 Task: Look for space in Cerro, Cuba from 17th June, 2023 to 21st June, 2023 for 2 adults in price range Rs.7000 to Rs.12000. Place can be private room with 1  bedroom having 2 beds and 1 bathroom. Property type can be house, flat, guest house. Booking option can be shelf check-in. Required host language is .
Action: Mouse moved to (420, 90)
Screenshot: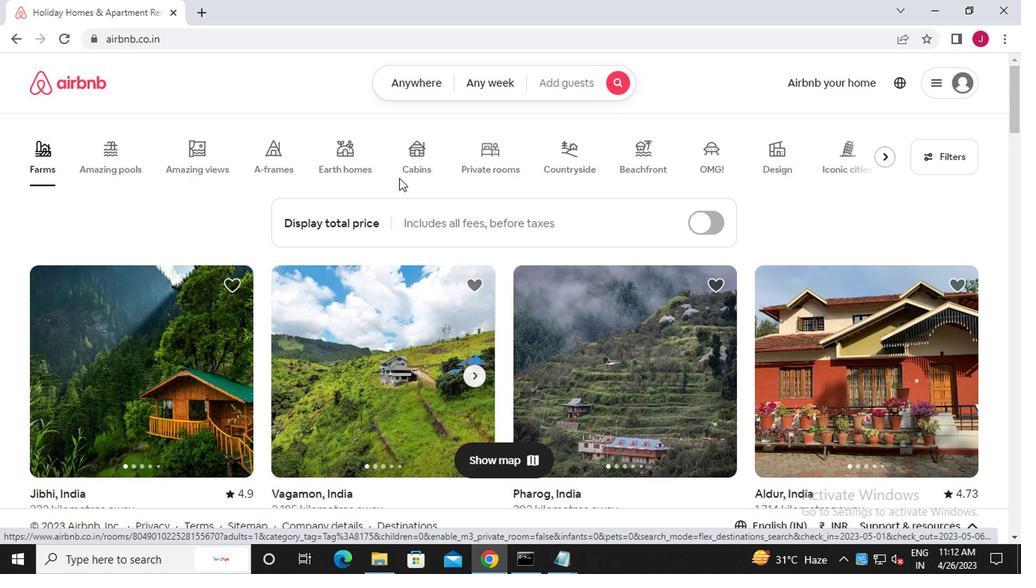 
Action: Mouse pressed left at (420, 90)
Screenshot: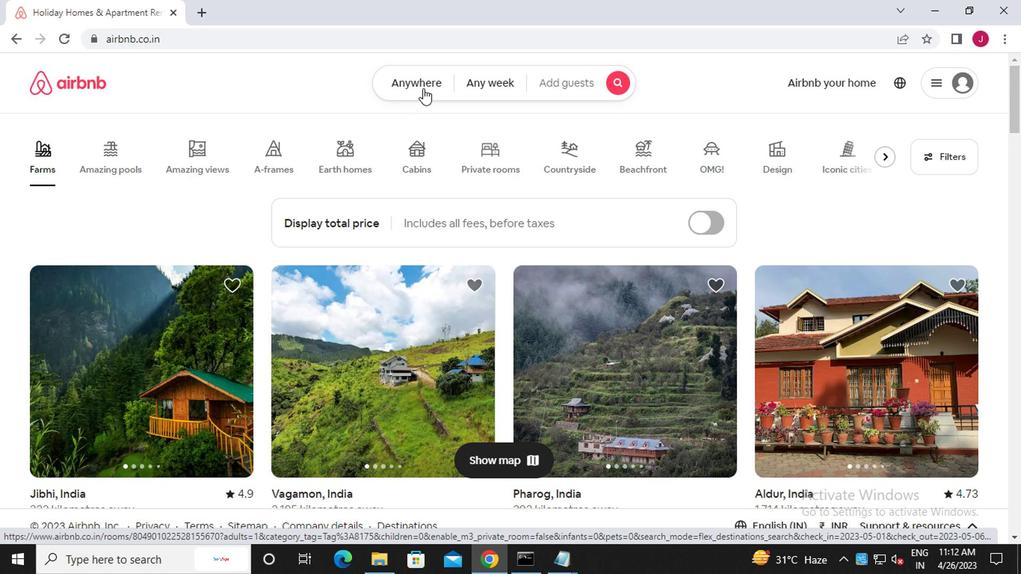 
Action: Mouse moved to (271, 142)
Screenshot: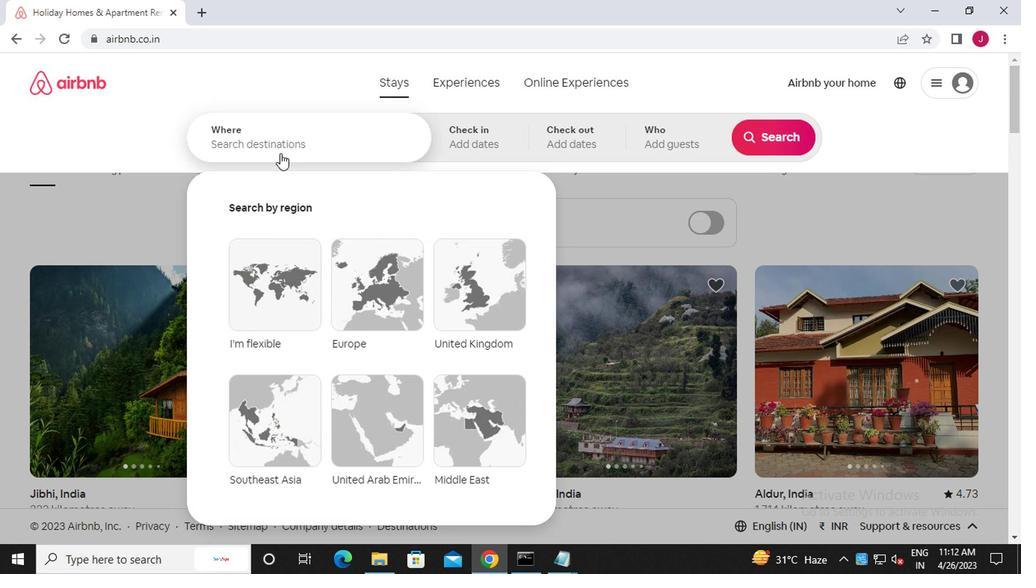 
Action: Mouse pressed left at (271, 142)
Screenshot: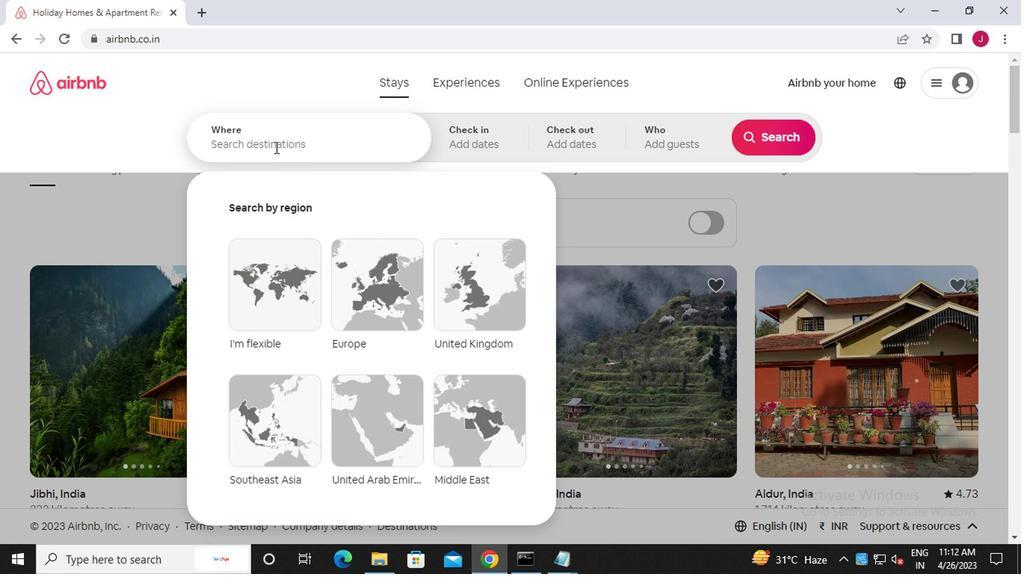 
Action: Key pressed c<Key.caps_lock>erro,<Key.caps_lock>c<Key.caps_lock>uba
Screenshot: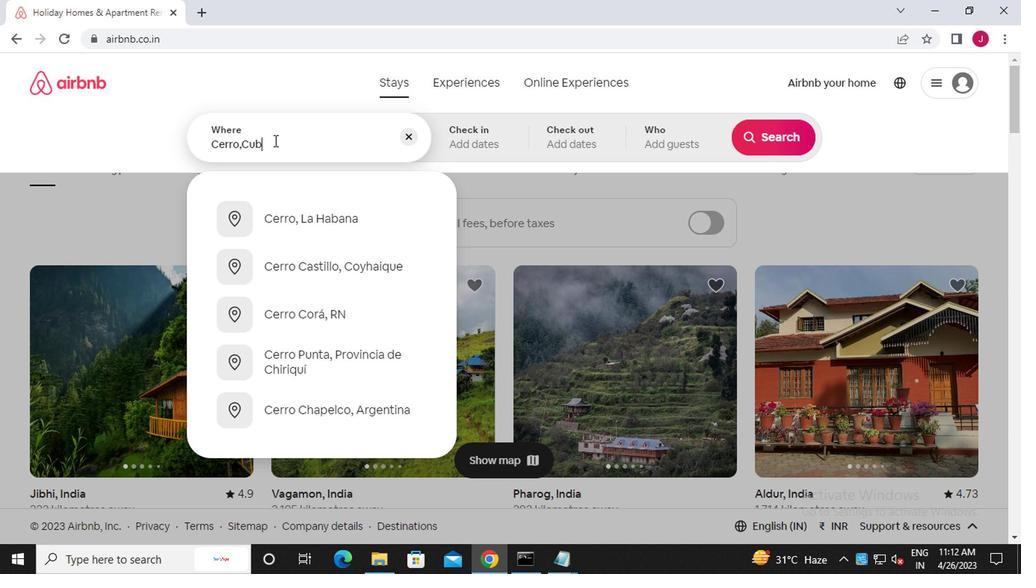 
Action: Mouse moved to (472, 135)
Screenshot: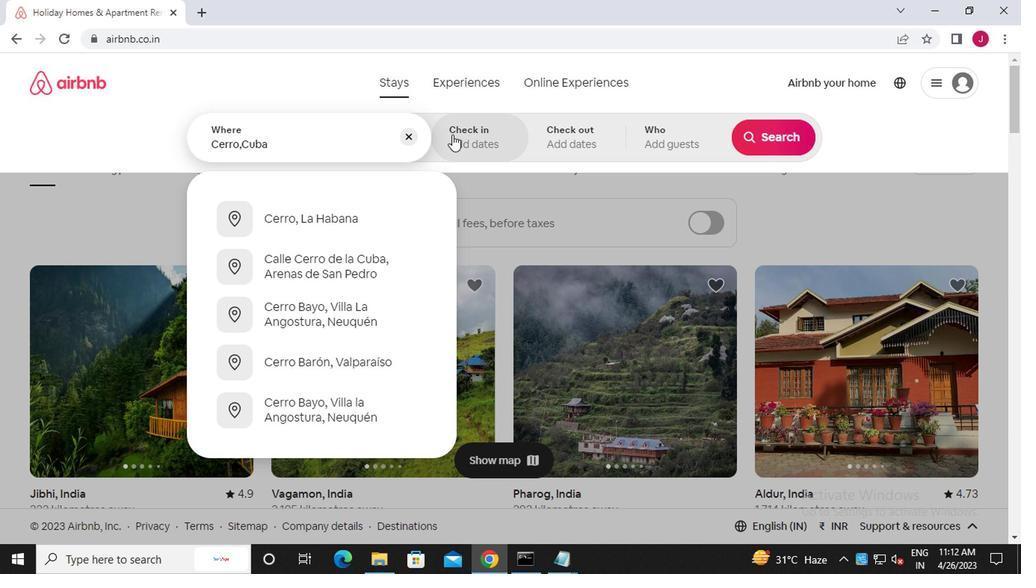 
Action: Mouse pressed left at (472, 135)
Screenshot: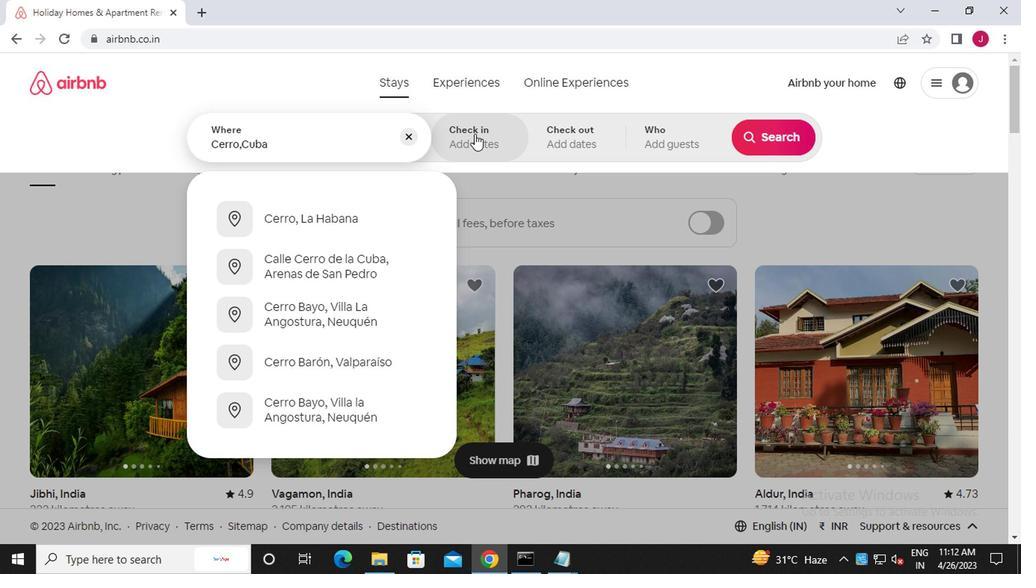 
Action: Mouse moved to (757, 256)
Screenshot: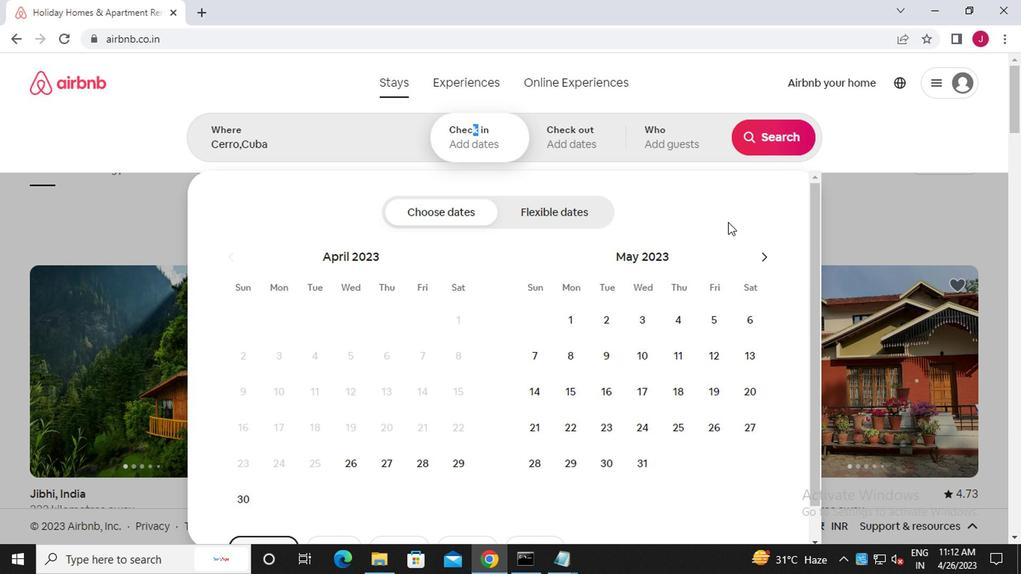 
Action: Mouse pressed left at (757, 256)
Screenshot: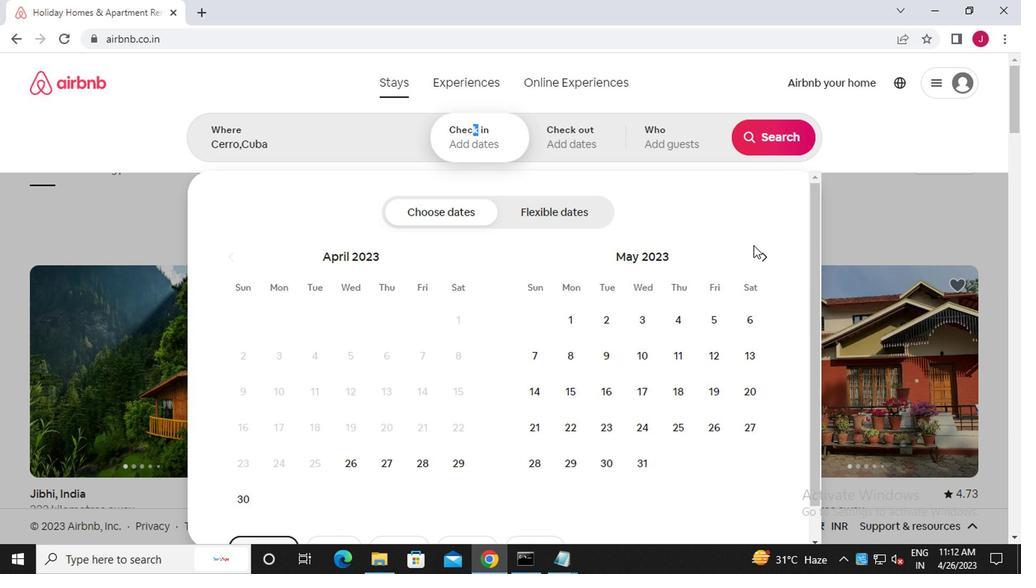
Action: Mouse moved to (736, 393)
Screenshot: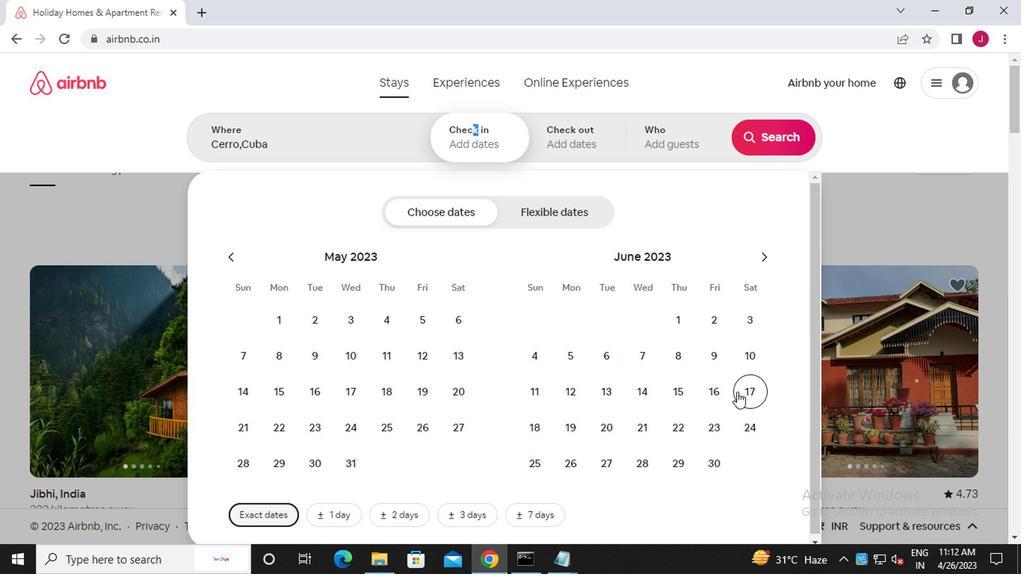
Action: Mouse pressed left at (736, 393)
Screenshot: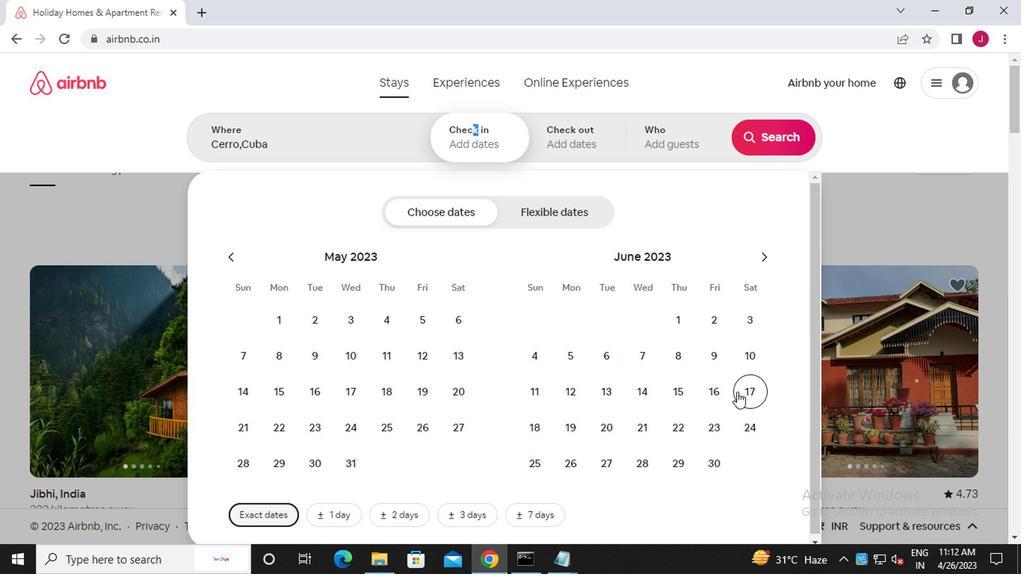 
Action: Mouse moved to (642, 430)
Screenshot: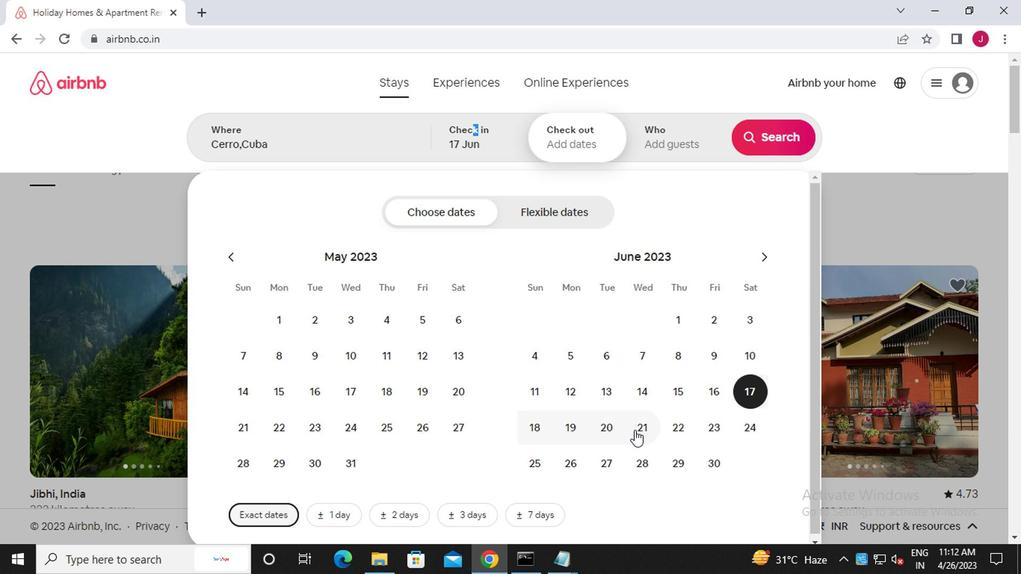 
Action: Mouse pressed left at (642, 430)
Screenshot: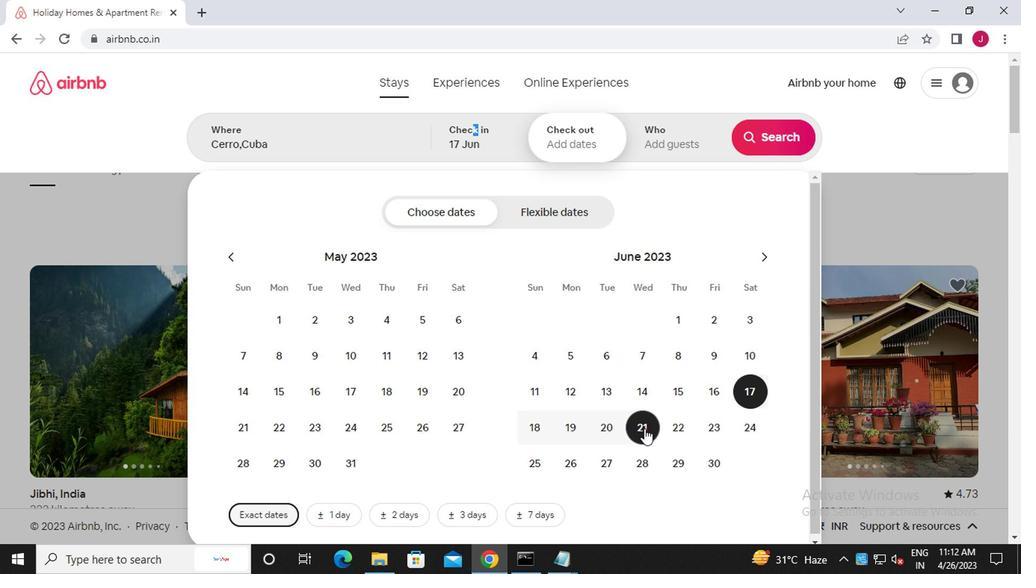
Action: Mouse moved to (675, 138)
Screenshot: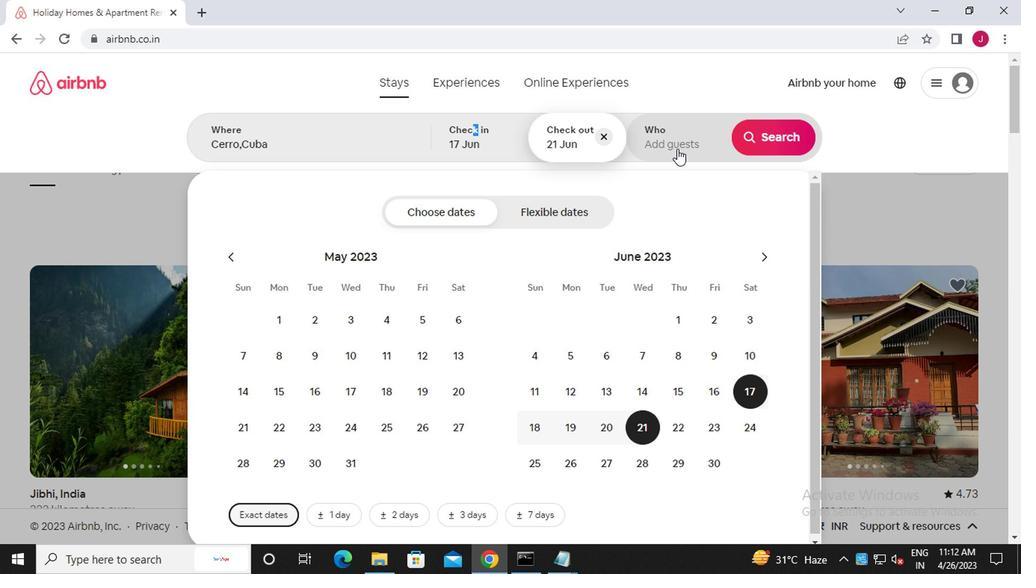 
Action: Mouse pressed left at (675, 138)
Screenshot: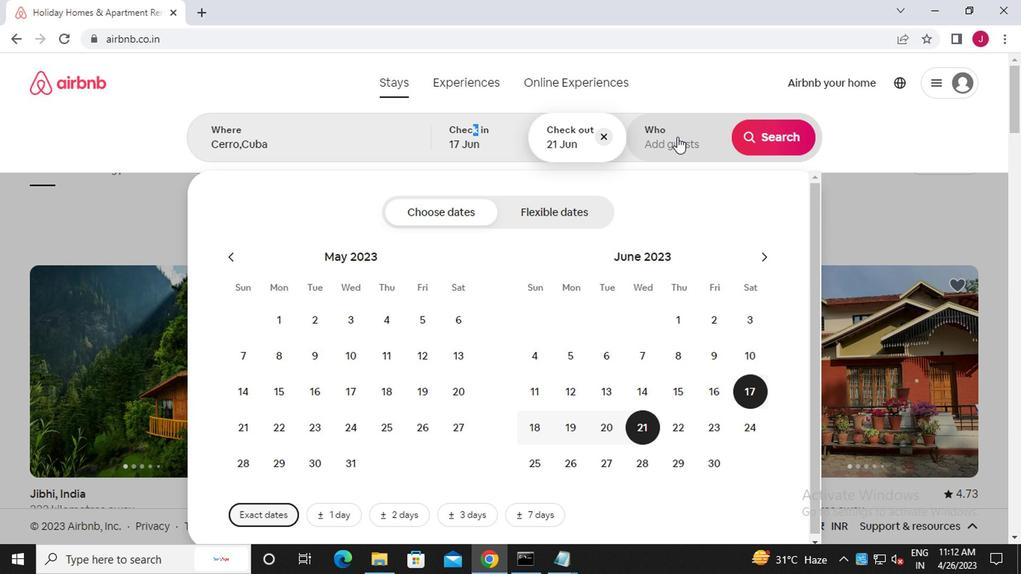 
Action: Mouse moved to (787, 214)
Screenshot: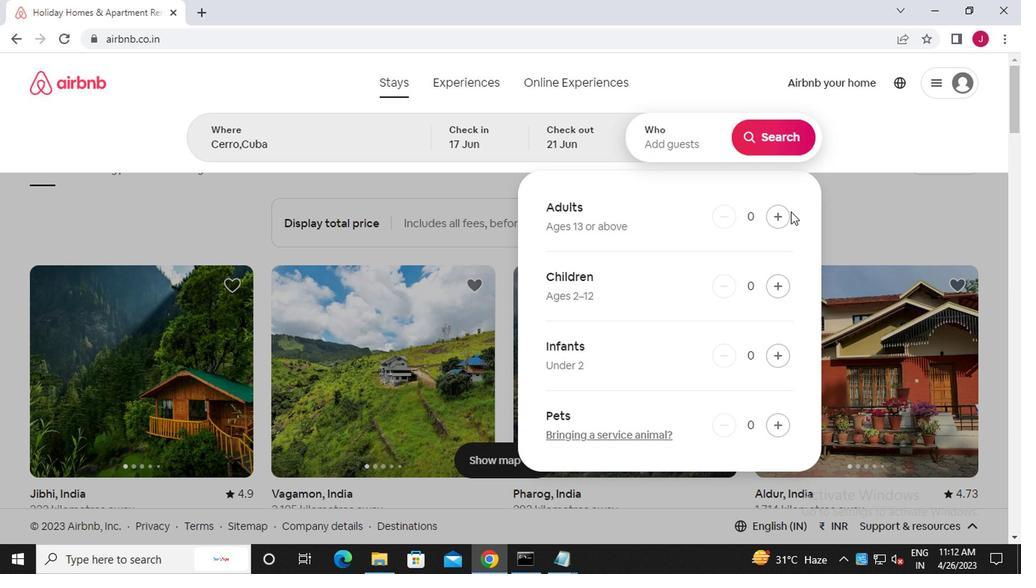 
Action: Mouse pressed left at (787, 214)
Screenshot: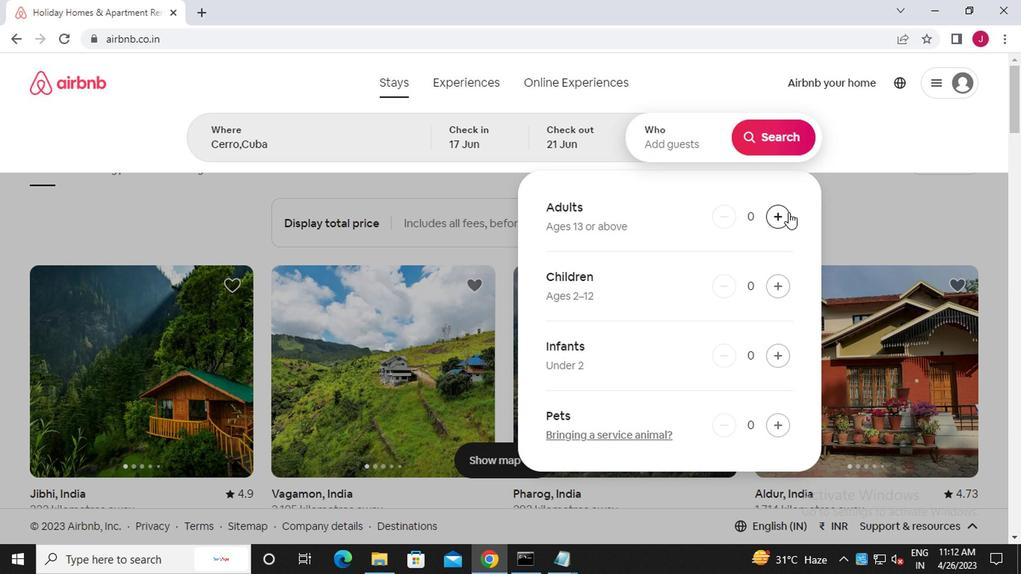 
Action: Mouse pressed left at (787, 214)
Screenshot: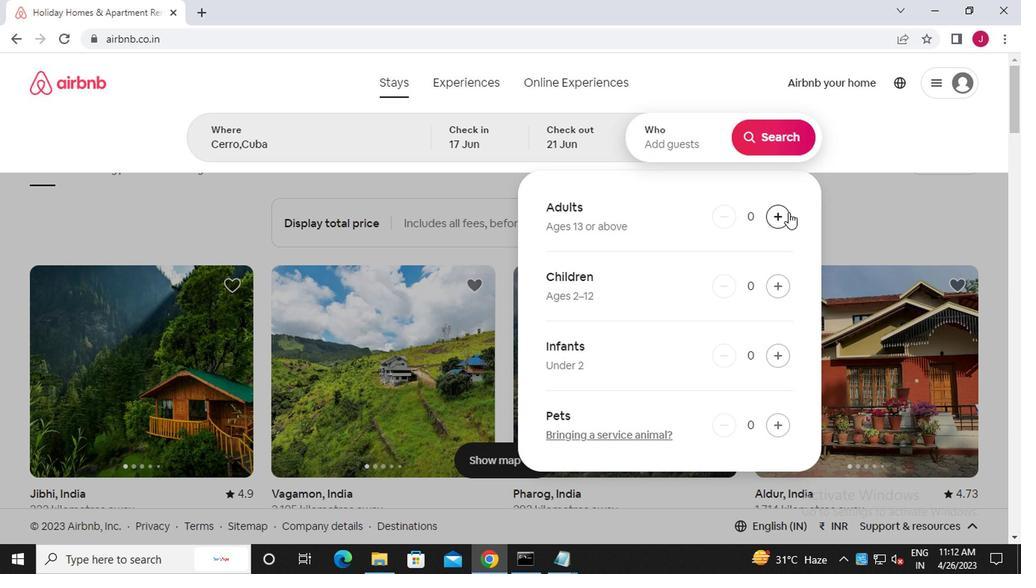 
Action: Mouse moved to (770, 146)
Screenshot: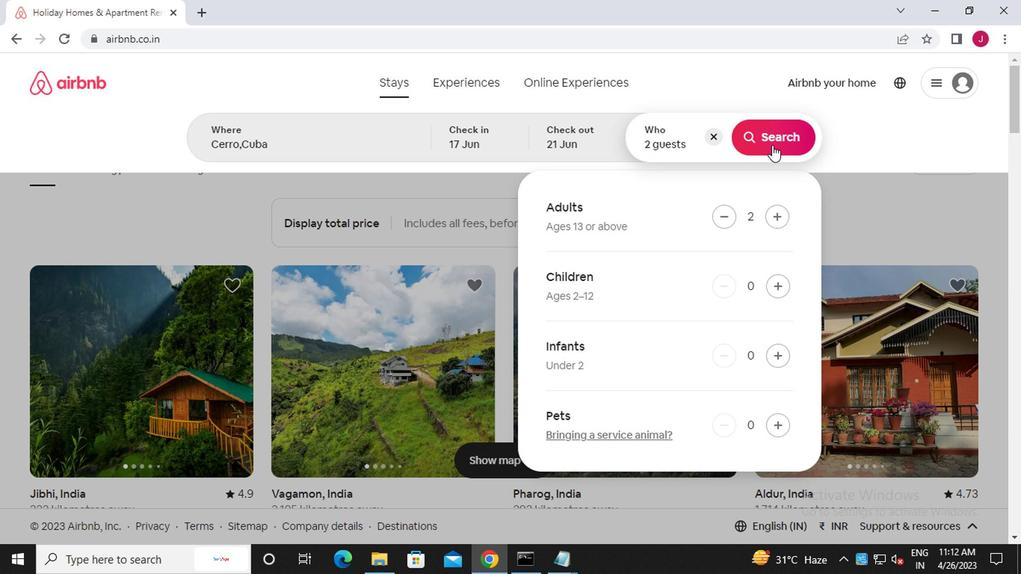 
Action: Mouse pressed left at (770, 146)
Screenshot: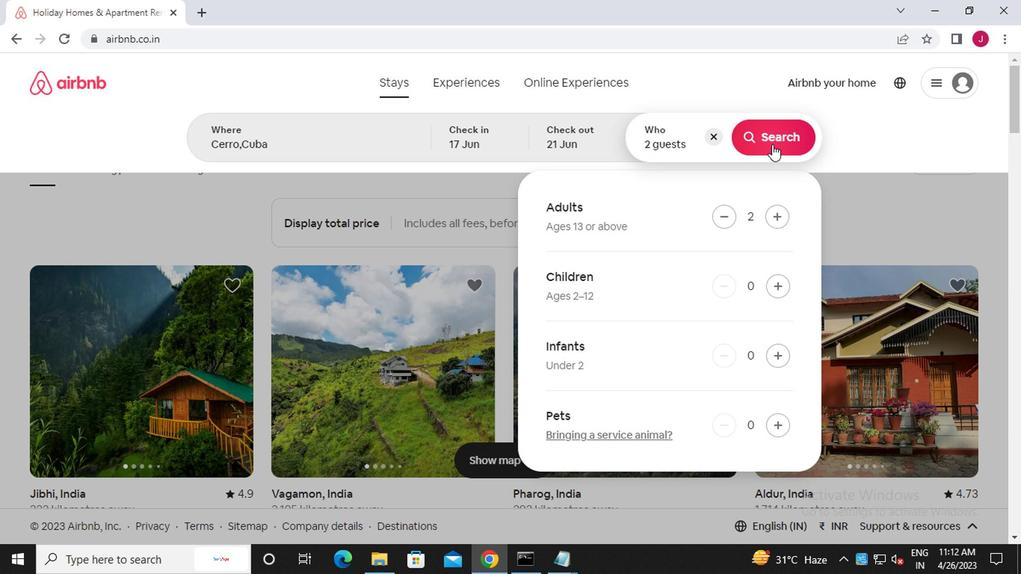 
Action: Mouse moved to (967, 144)
Screenshot: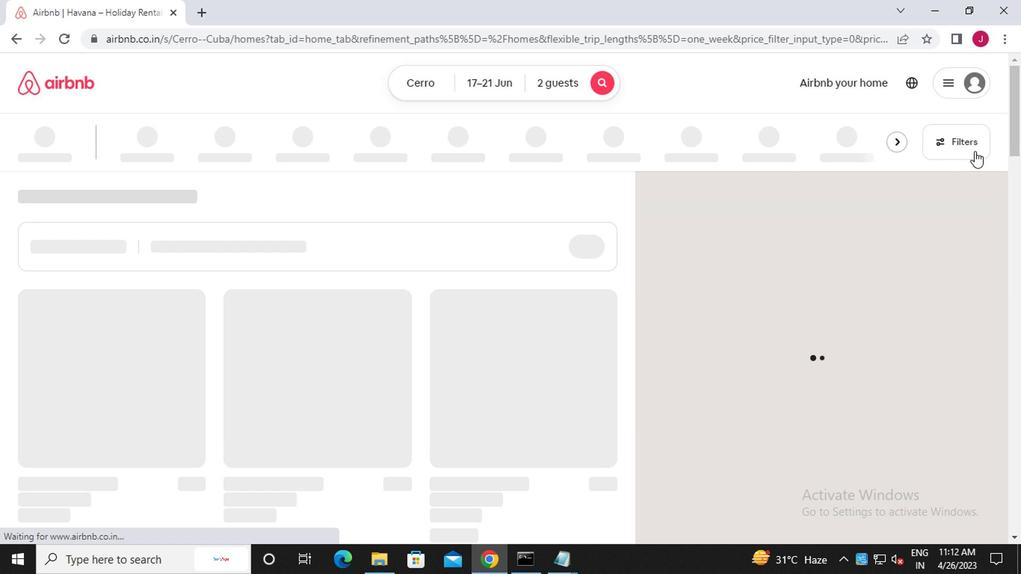 
Action: Mouse pressed left at (967, 144)
Screenshot: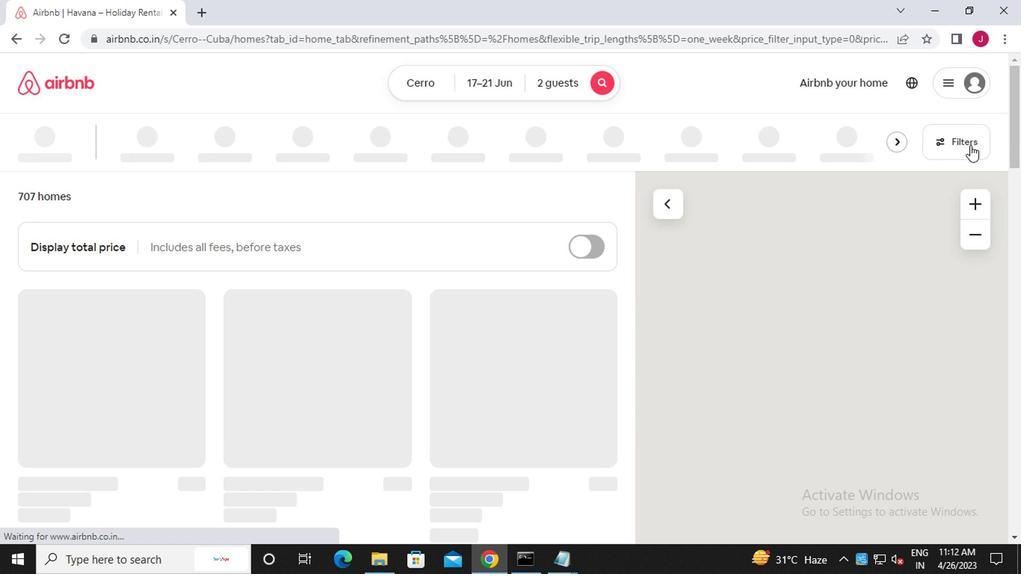 
Action: Mouse moved to (325, 322)
Screenshot: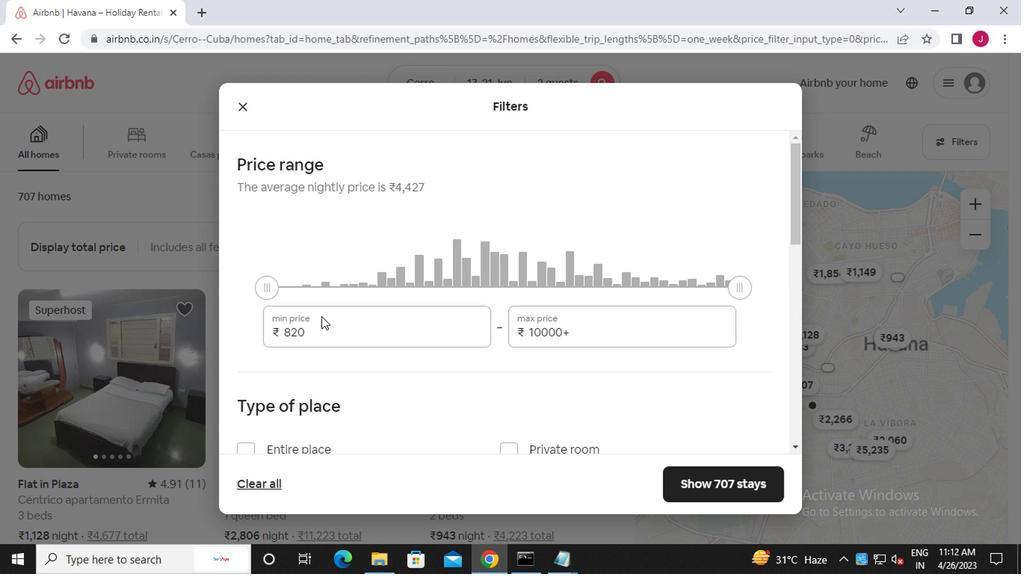 
Action: Mouse pressed left at (325, 322)
Screenshot: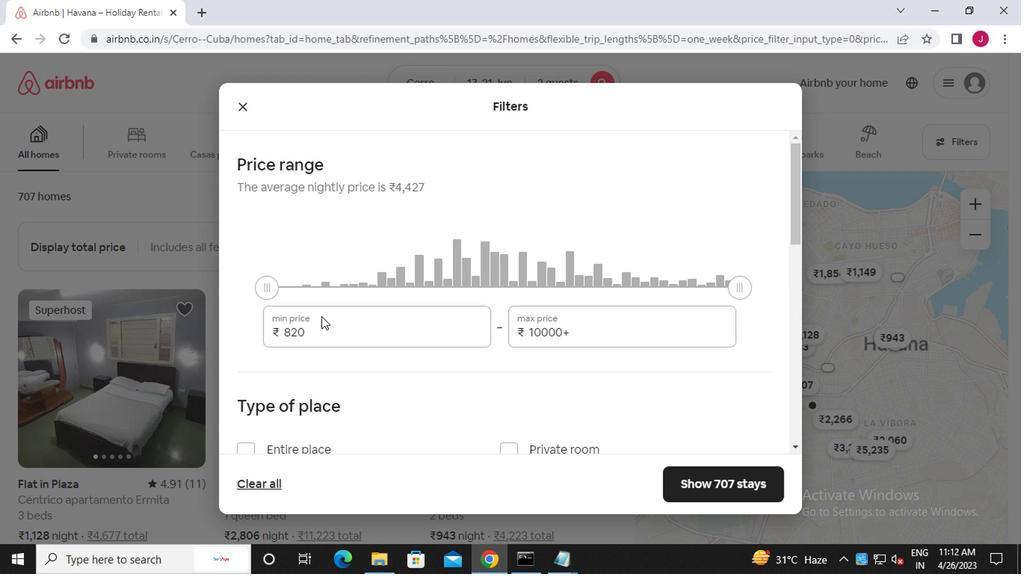 
Action: Mouse moved to (325, 322)
Screenshot: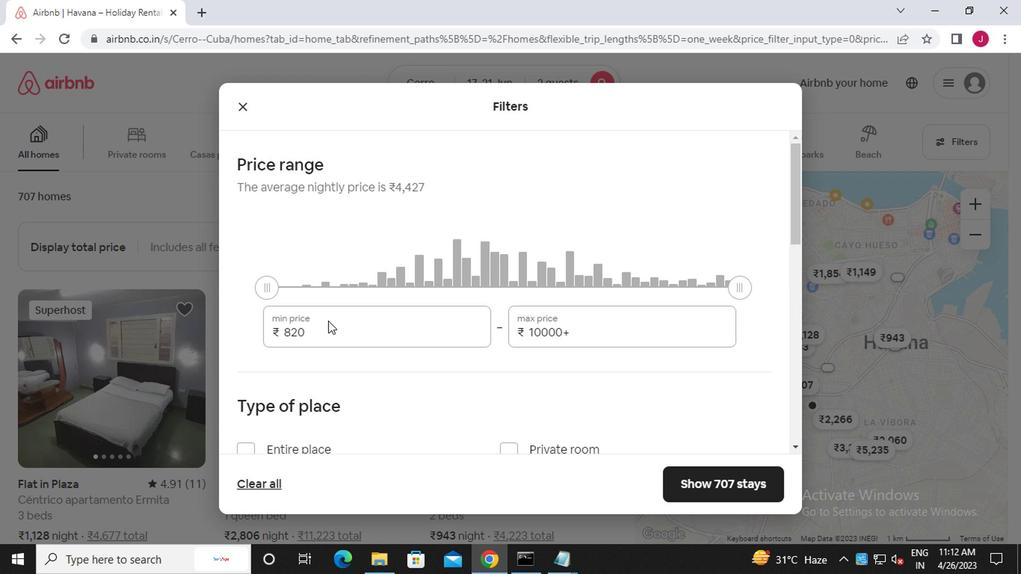 
Action: Key pressed <Key.backspace><Key.backspace><Key.backspace><<103>><<96>><<96>><<96>>
Screenshot: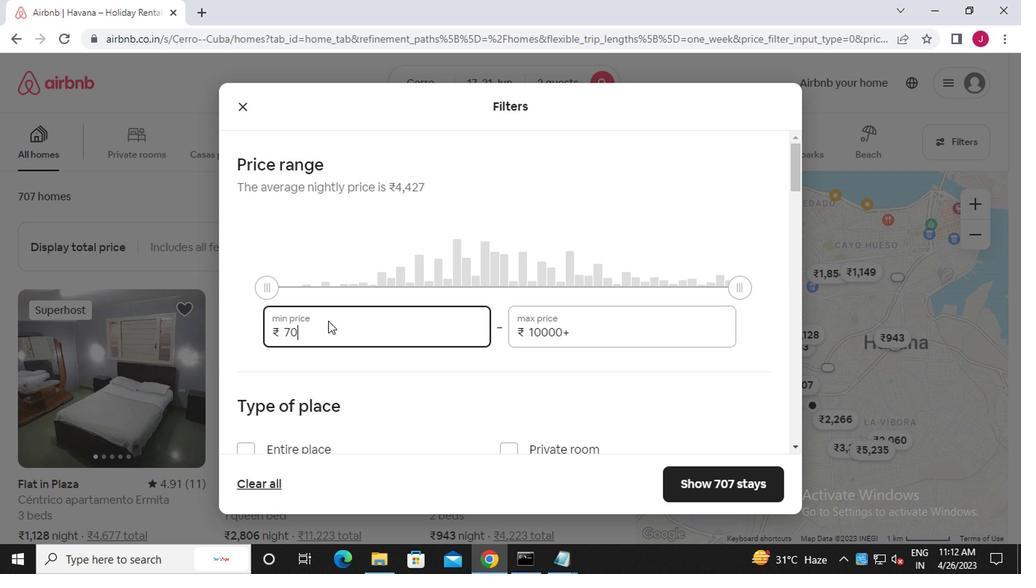 
Action: Mouse moved to (631, 335)
Screenshot: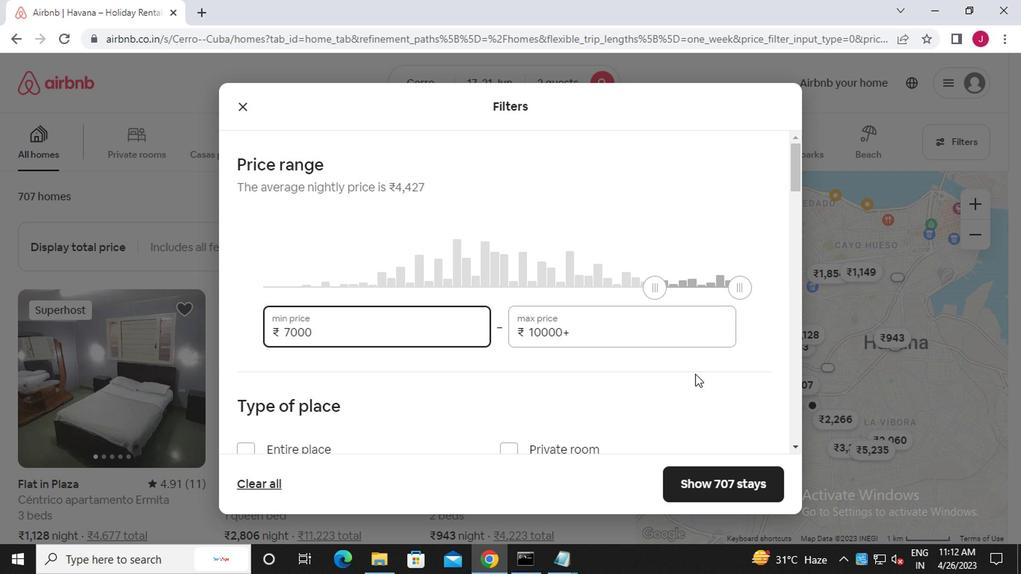 
Action: Mouse pressed left at (631, 335)
Screenshot: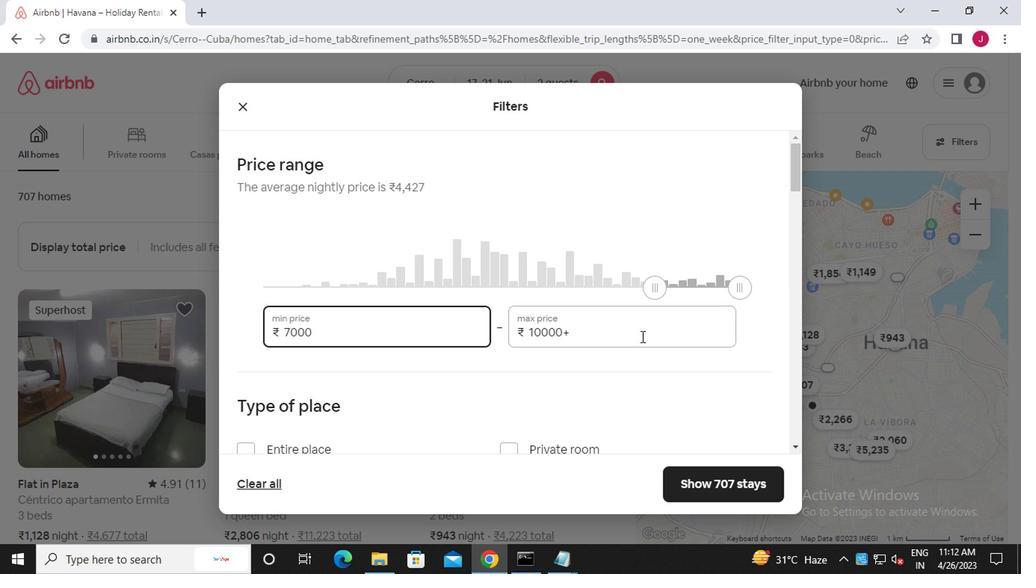 
Action: Mouse moved to (631, 335)
Screenshot: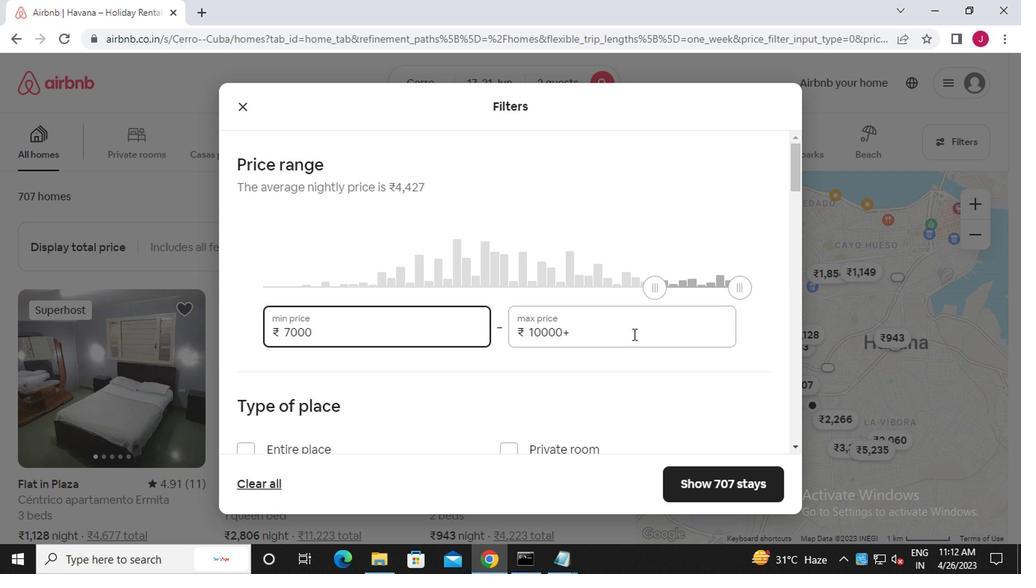 
Action: Key pressed <Key.backspace><Key.backspace><Key.backspace><Key.backspace><Key.backspace><<98>><<96>><<96>><<96>>
Screenshot: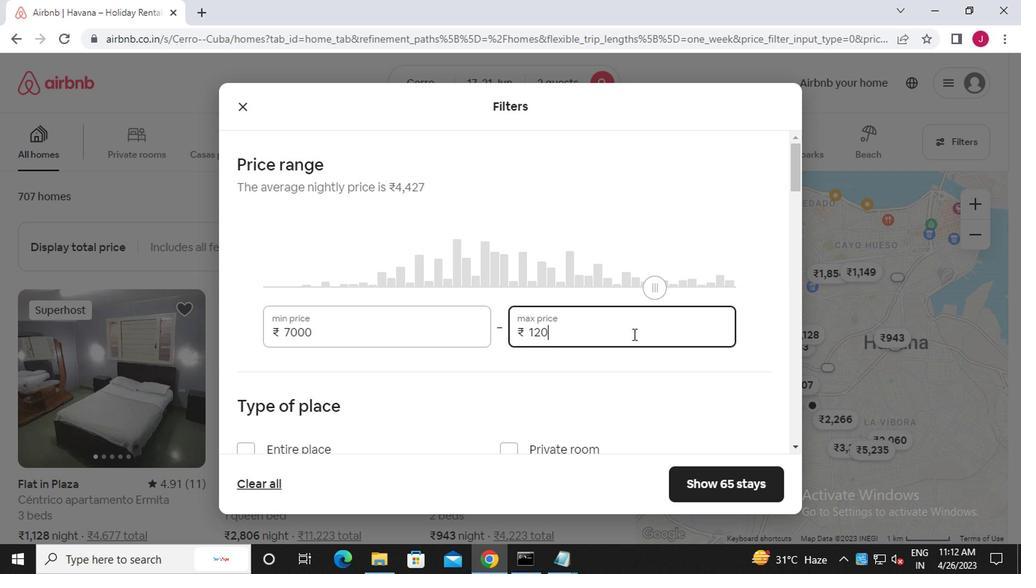 
Action: Mouse moved to (630, 335)
Screenshot: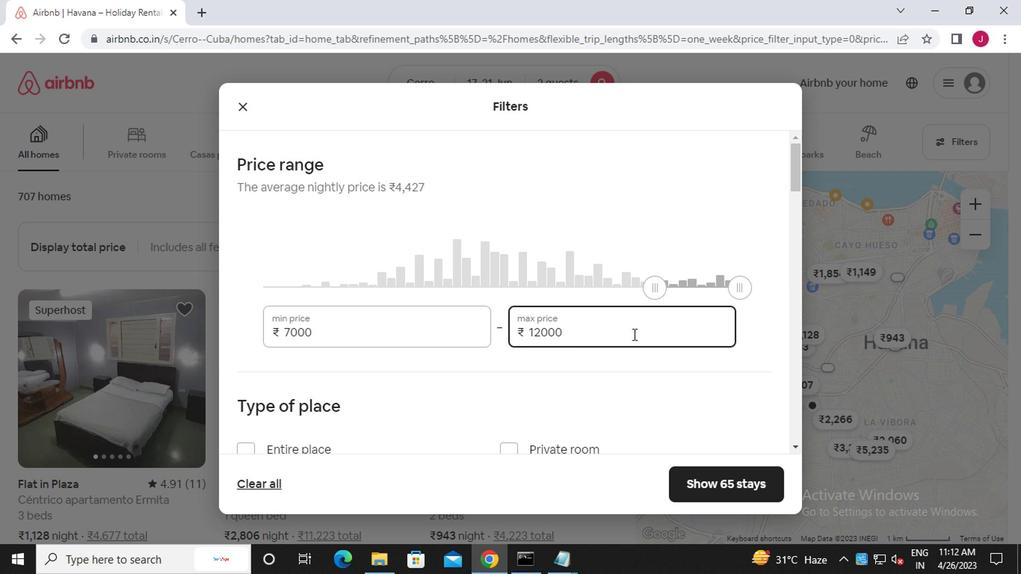 
Action: Mouse scrolled (630, 335) with delta (0, 0)
Screenshot: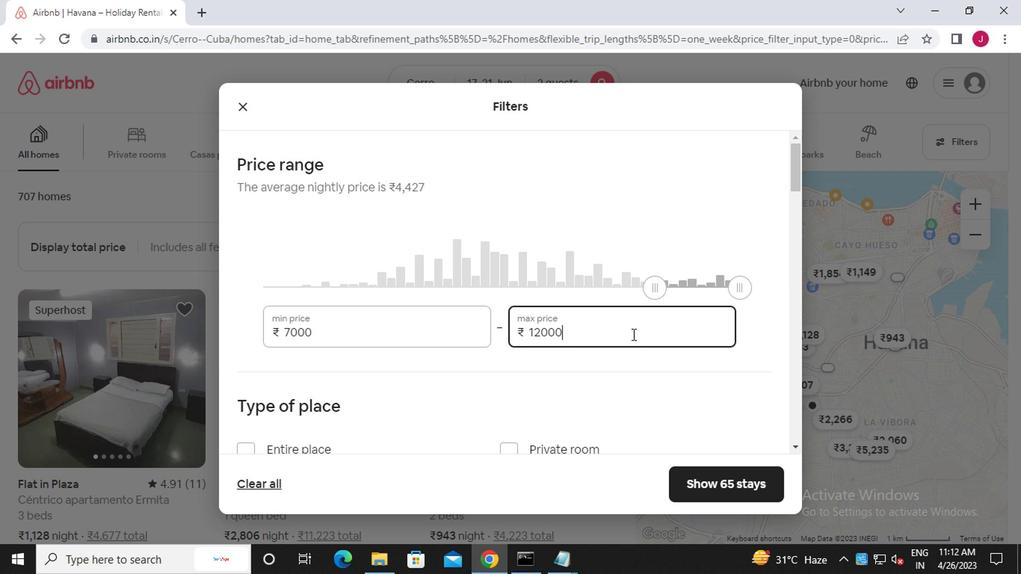 
Action: Mouse scrolled (630, 335) with delta (0, 0)
Screenshot: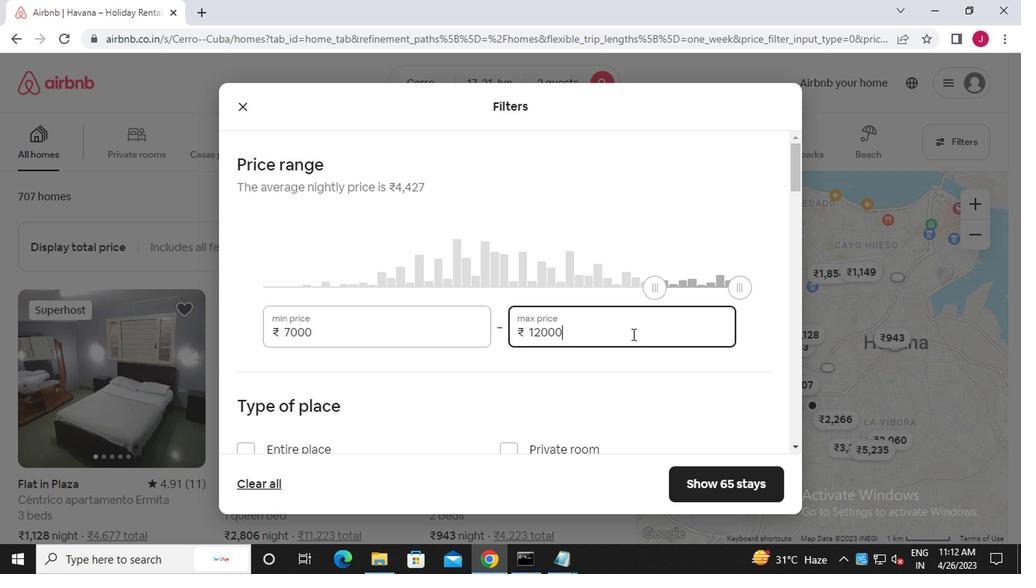 
Action: Mouse scrolled (630, 335) with delta (0, 0)
Screenshot: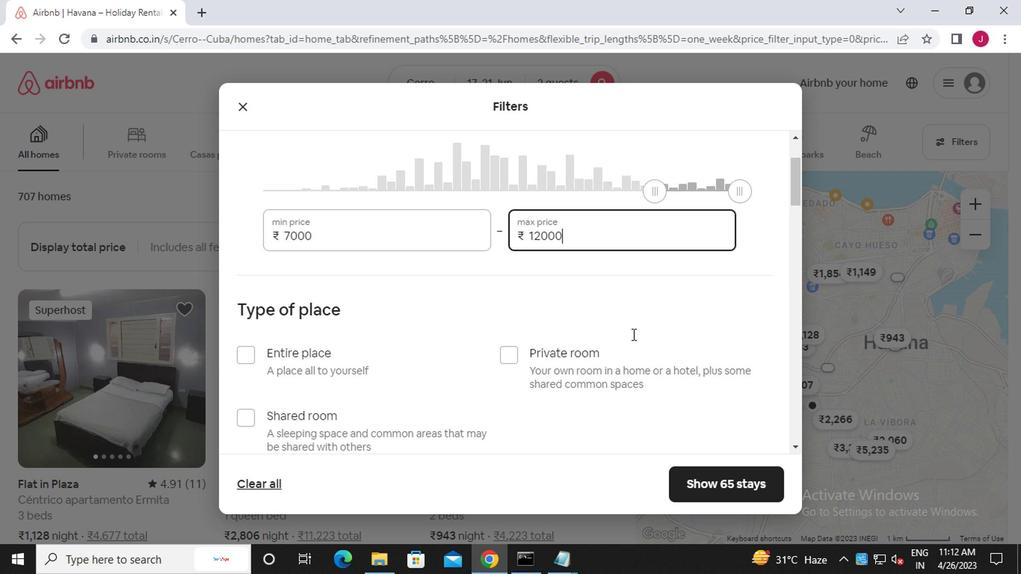 
Action: Mouse moved to (507, 232)
Screenshot: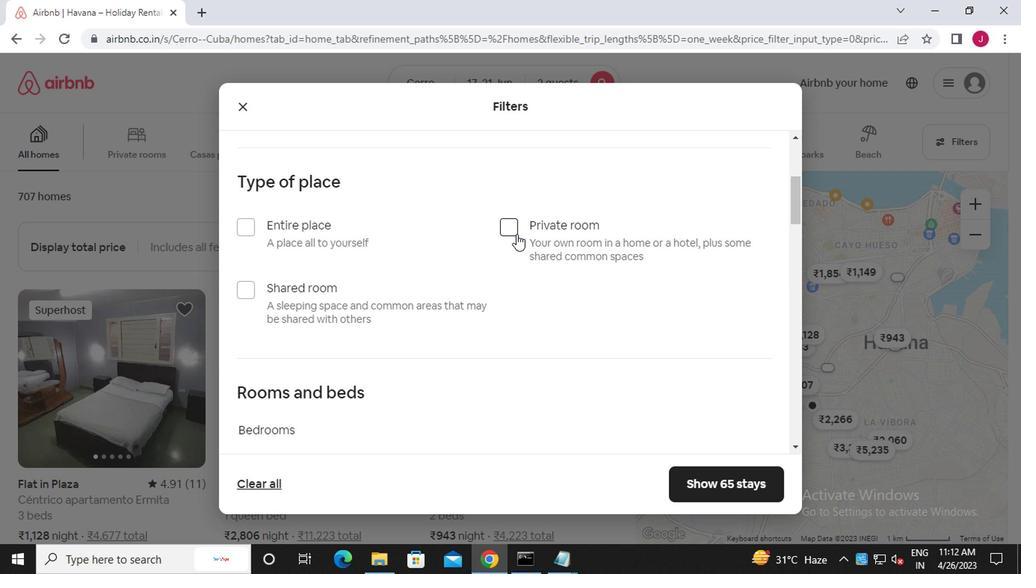 
Action: Mouse pressed left at (507, 232)
Screenshot: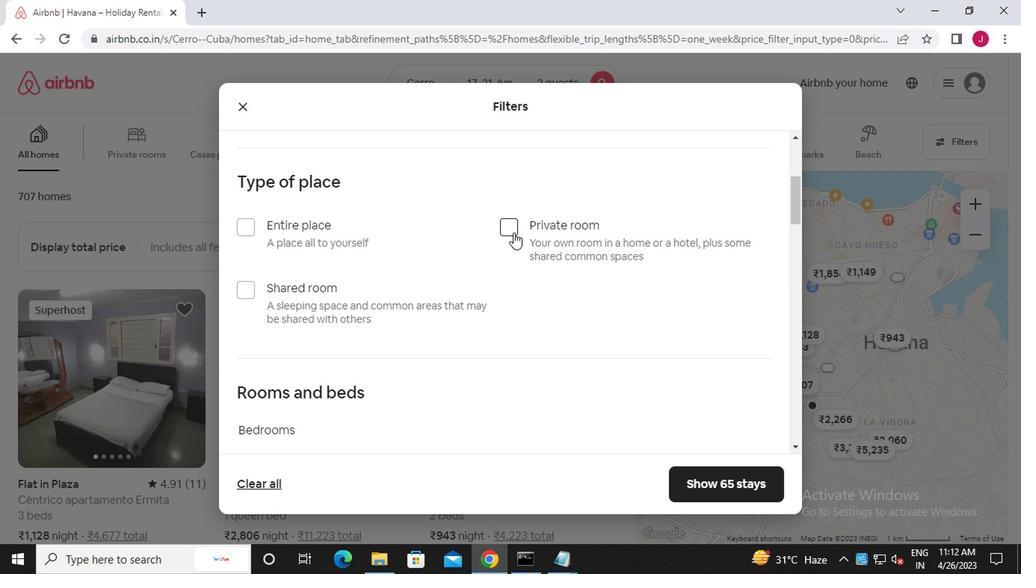 
Action: Mouse moved to (264, 281)
Screenshot: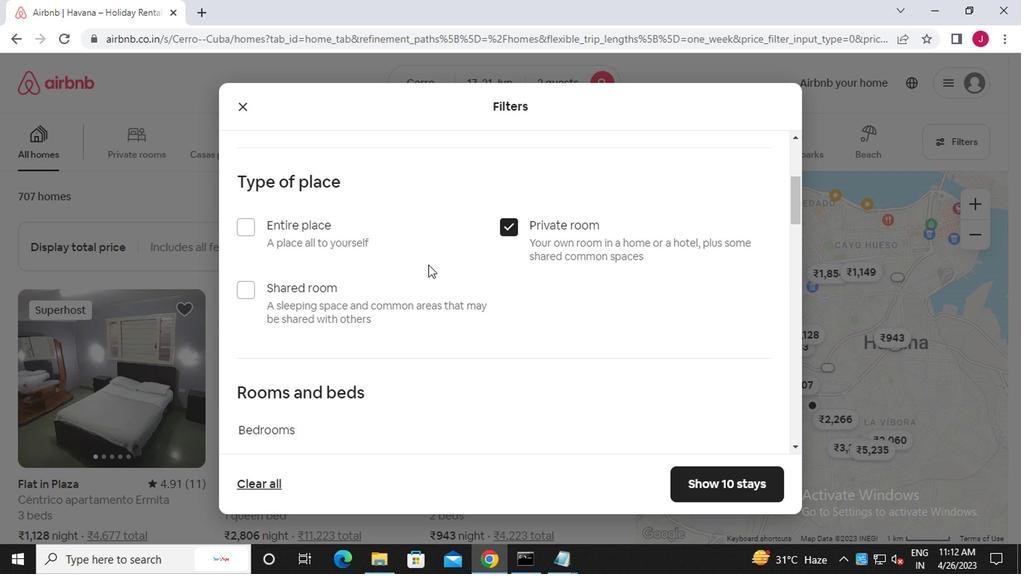 
Action: Mouse scrolled (264, 281) with delta (0, 0)
Screenshot: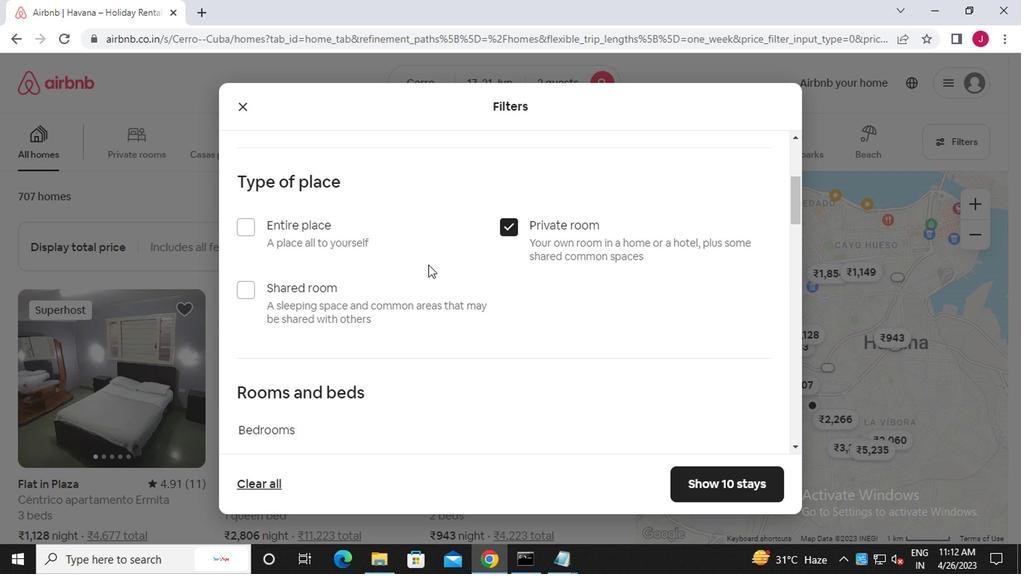 
Action: Mouse moved to (266, 289)
Screenshot: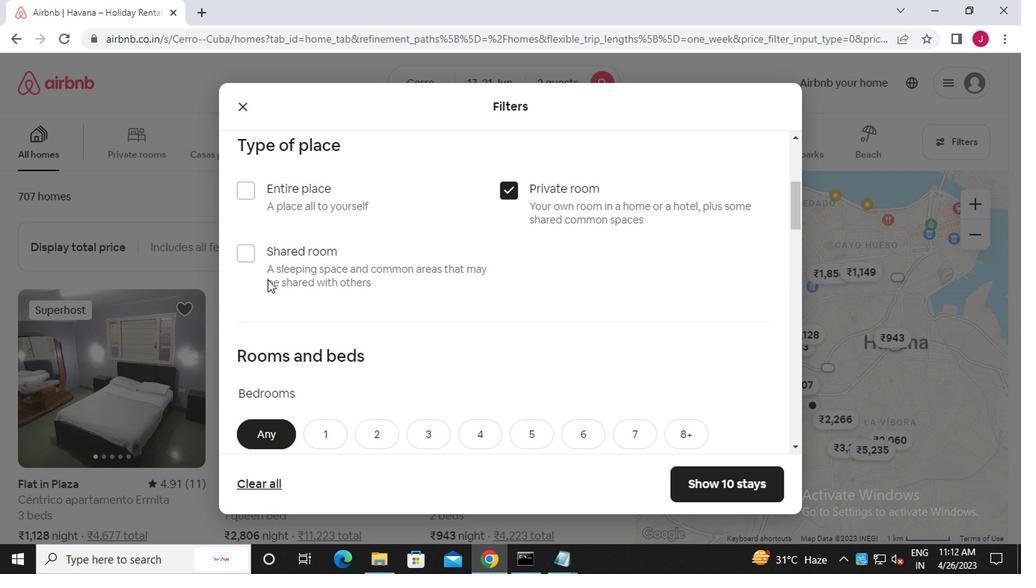 
Action: Mouse scrolled (266, 288) with delta (0, 0)
Screenshot: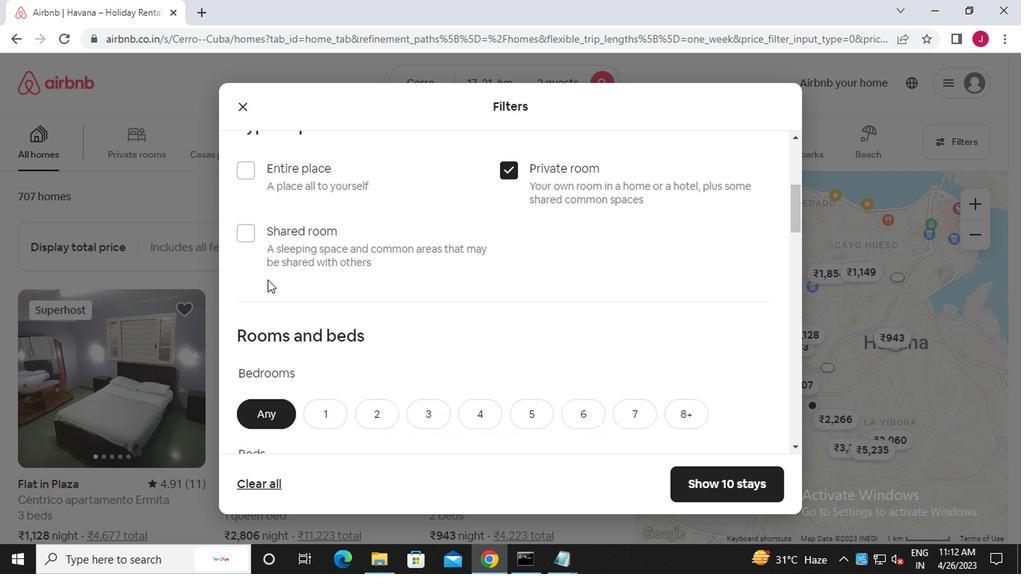 
Action: Mouse moved to (266, 291)
Screenshot: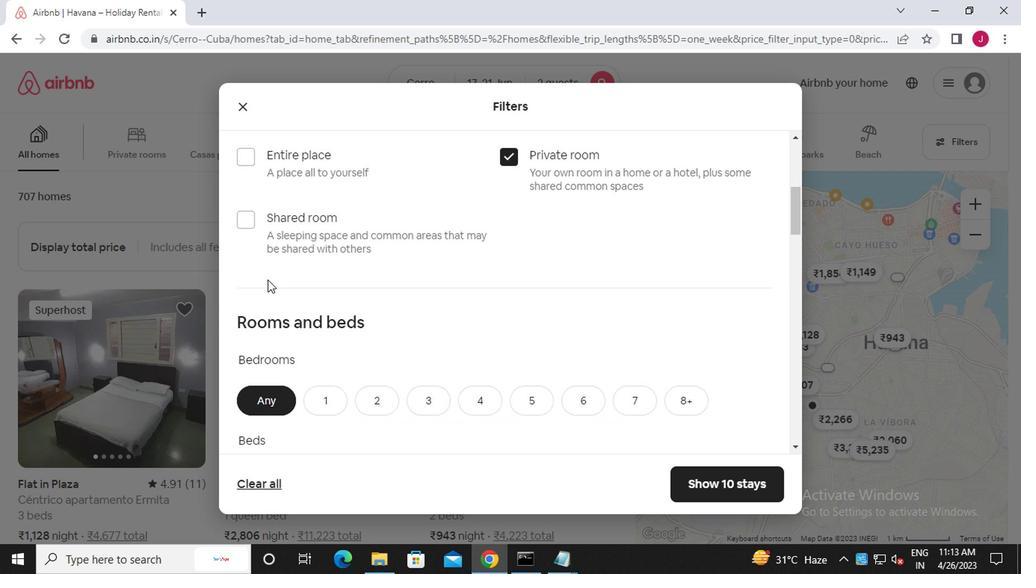 
Action: Mouse scrolled (266, 290) with delta (0, 0)
Screenshot: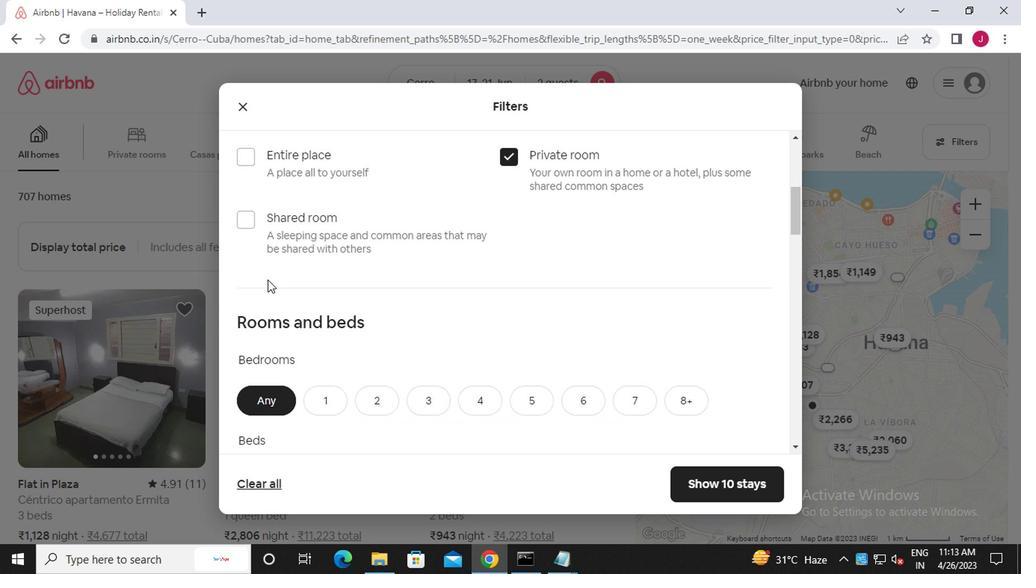
Action: Mouse moved to (327, 246)
Screenshot: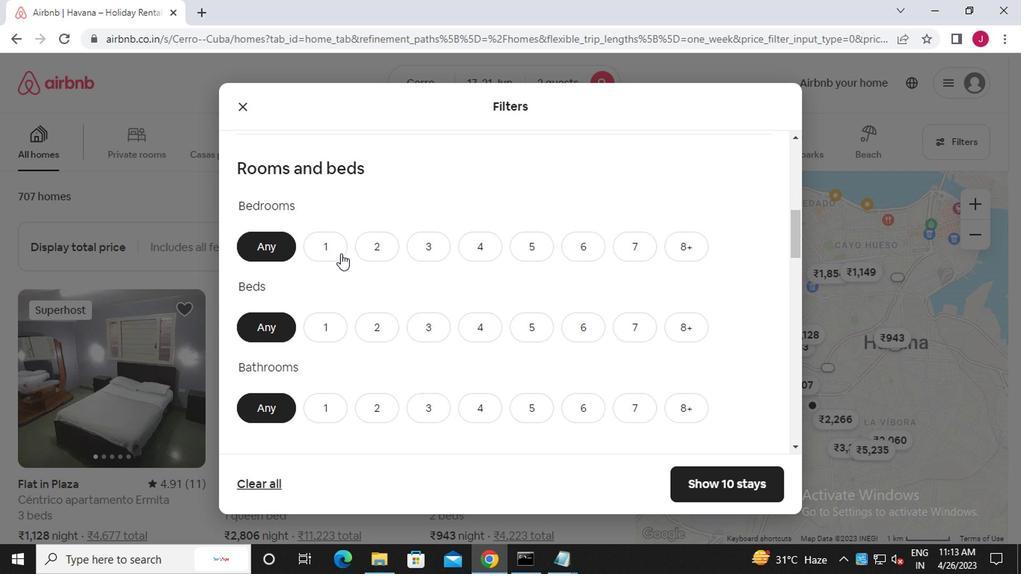 
Action: Mouse pressed left at (327, 246)
Screenshot: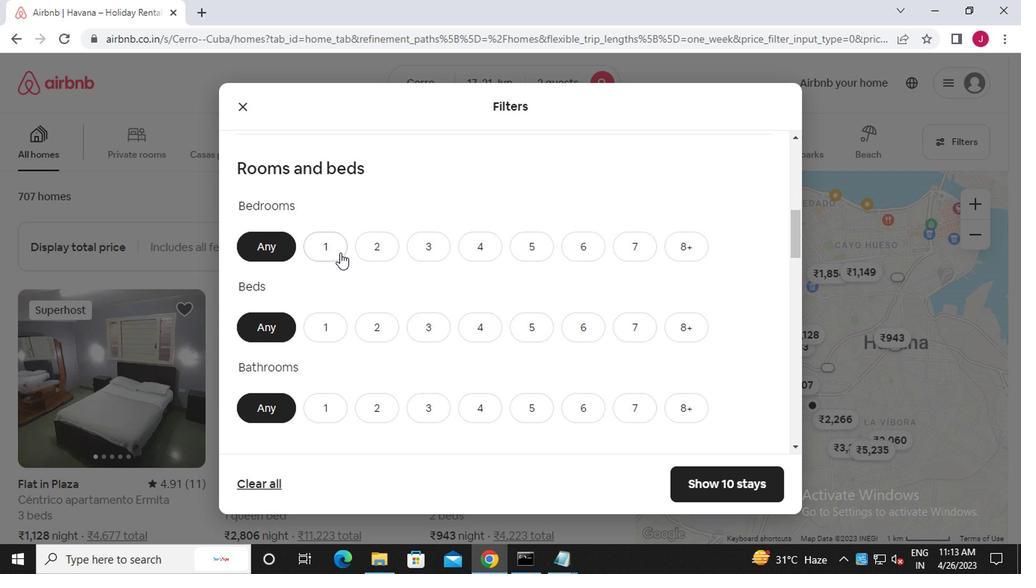 
Action: Mouse moved to (385, 328)
Screenshot: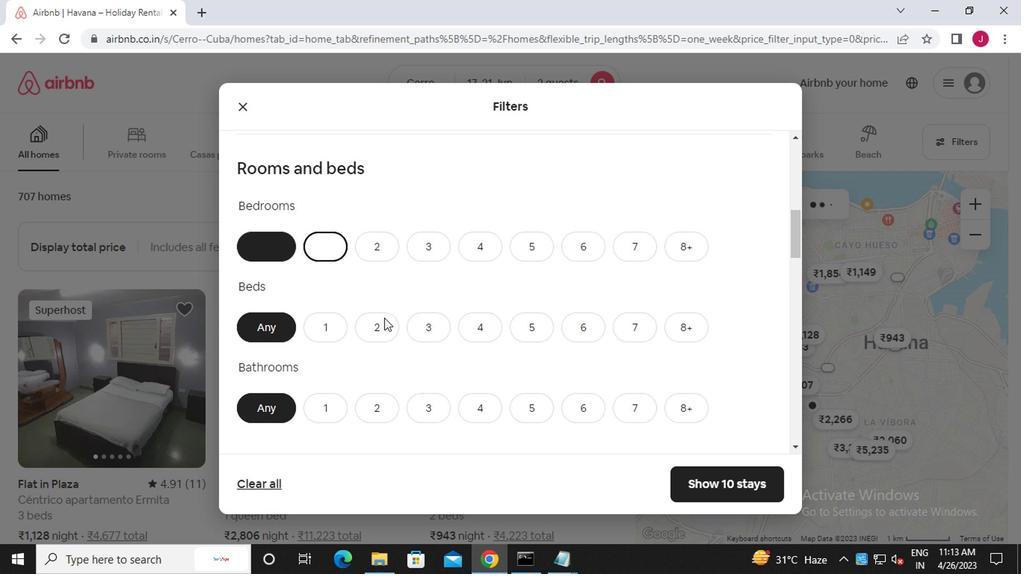 
Action: Mouse pressed left at (385, 328)
Screenshot: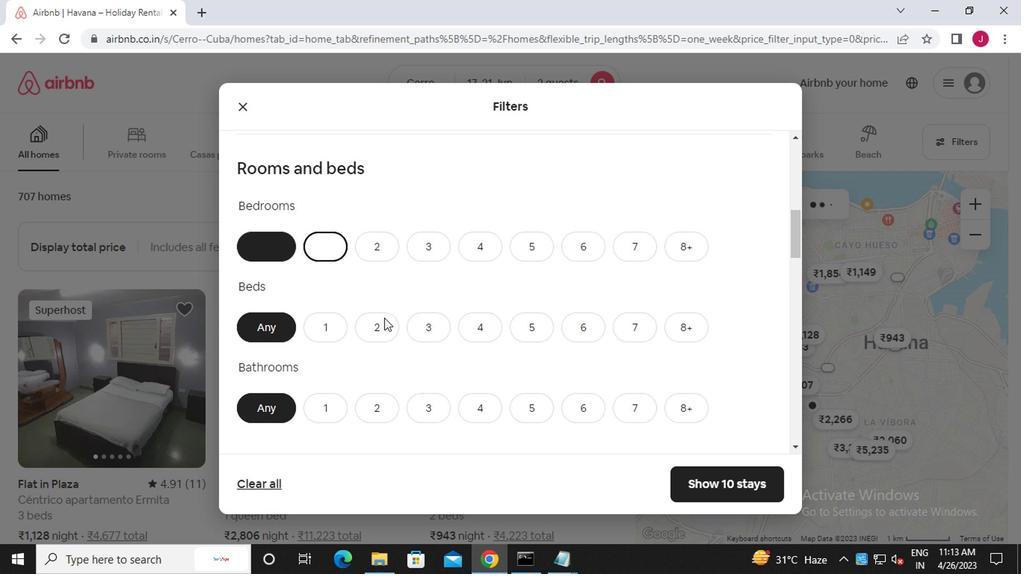 
Action: Mouse moved to (331, 404)
Screenshot: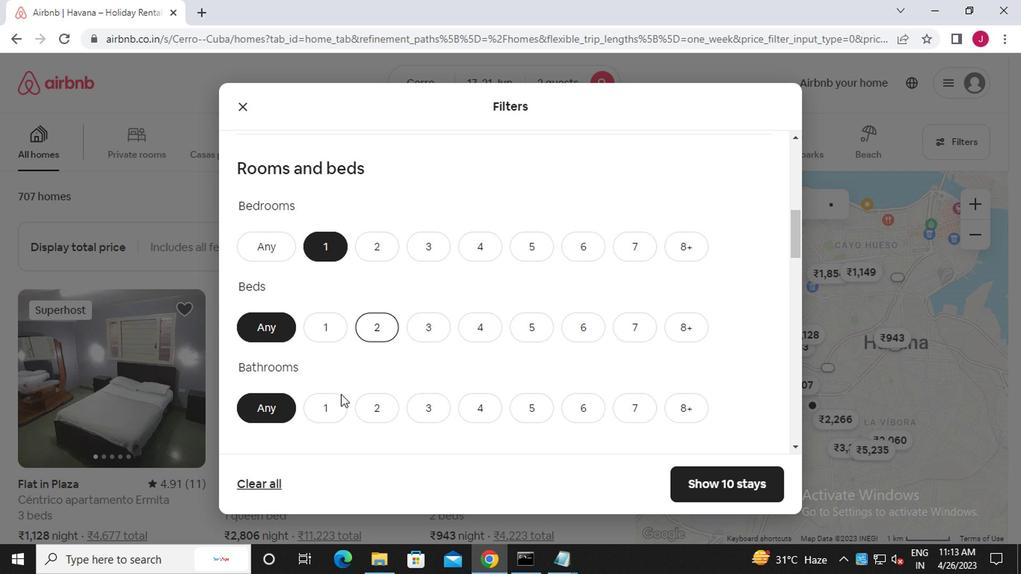 
Action: Mouse pressed left at (331, 404)
Screenshot: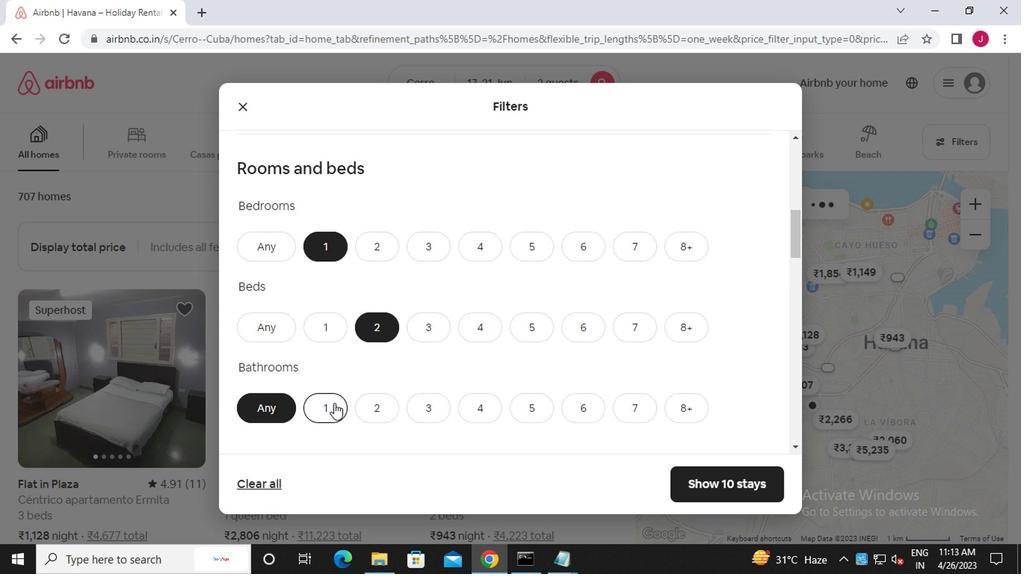 
Action: Mouse scrolled (331, 403) with delta (0, 0)
Screenshot: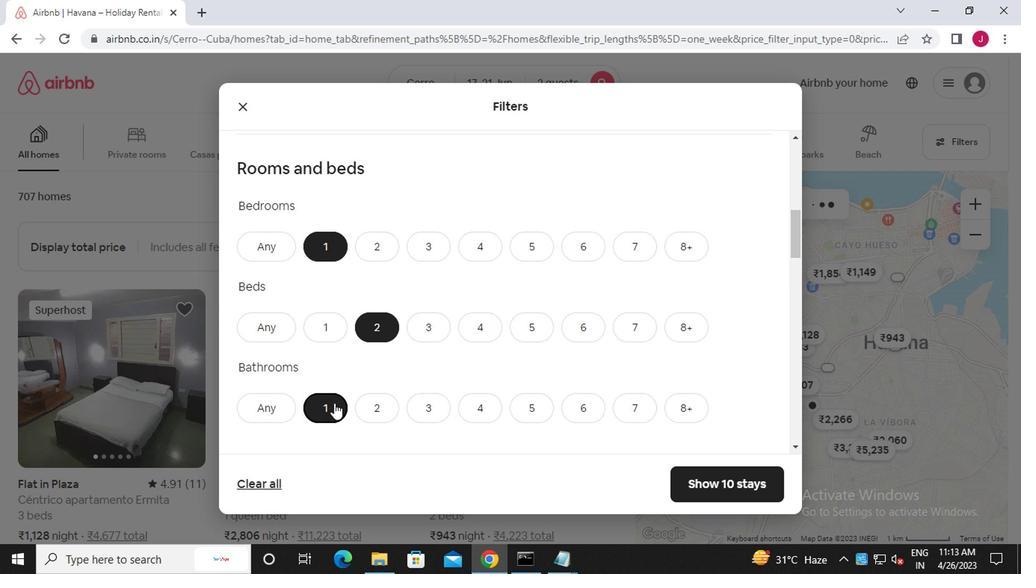 
Action: Mouse scrolled (331, 403) with delta (0, 0)
Screenshot: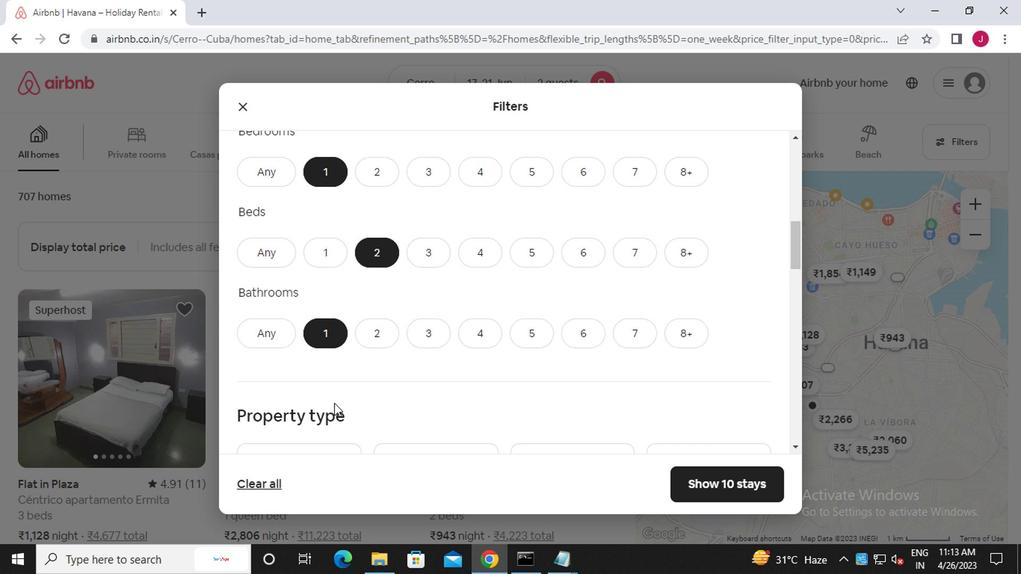 
Action: Mouse scrolled (331, 403) with delta (0, 0)
Screenshot: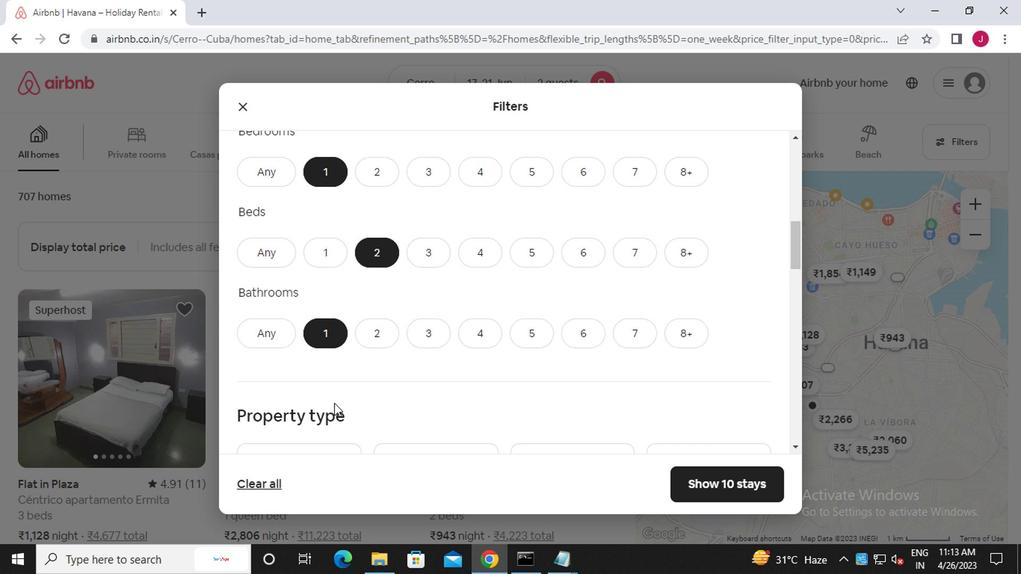 
Action: Mouse moved to (289, 353)
Screenshot: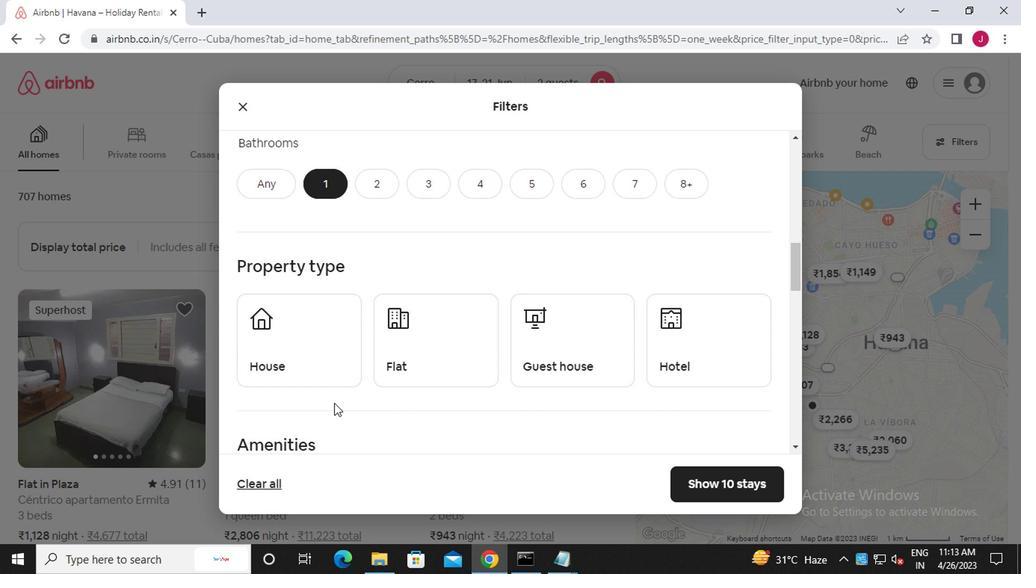 
Action: Mouse pressed left at (289, 353)
Screenshot: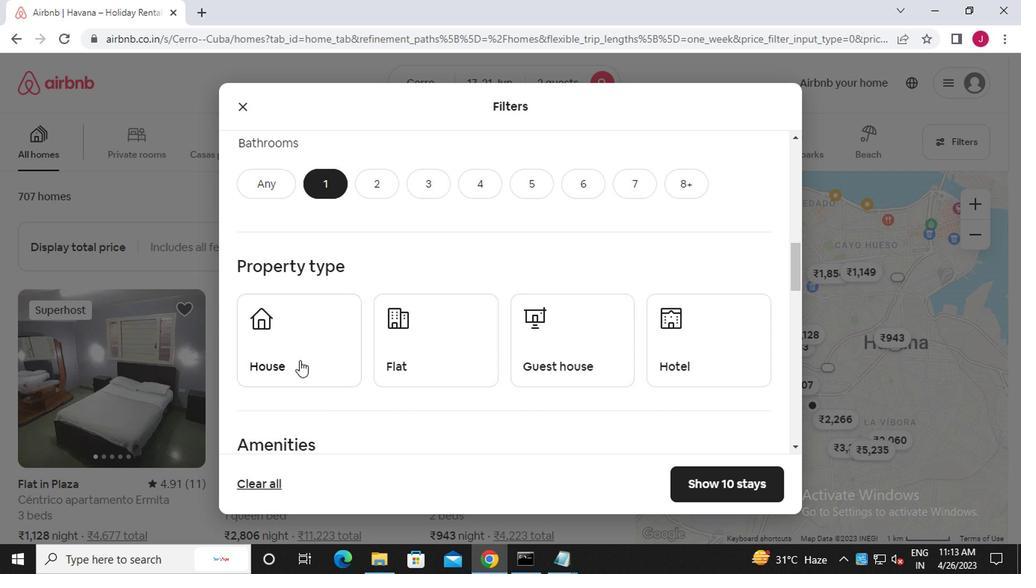 
Action: Mouse moved to (438, 359)
Screenshot: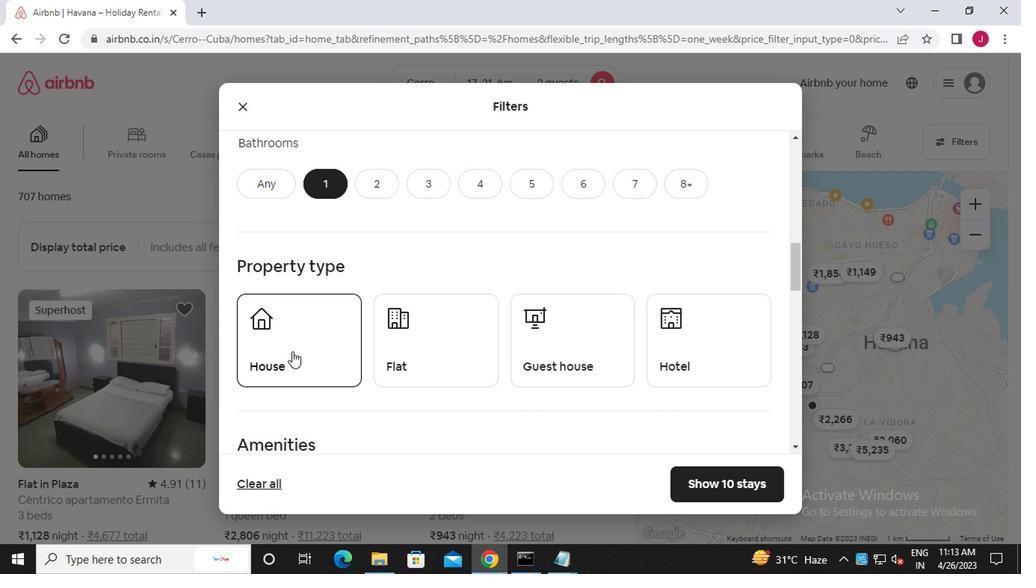 
Action: Mouse pressed left at (438, 359)
Screenshot: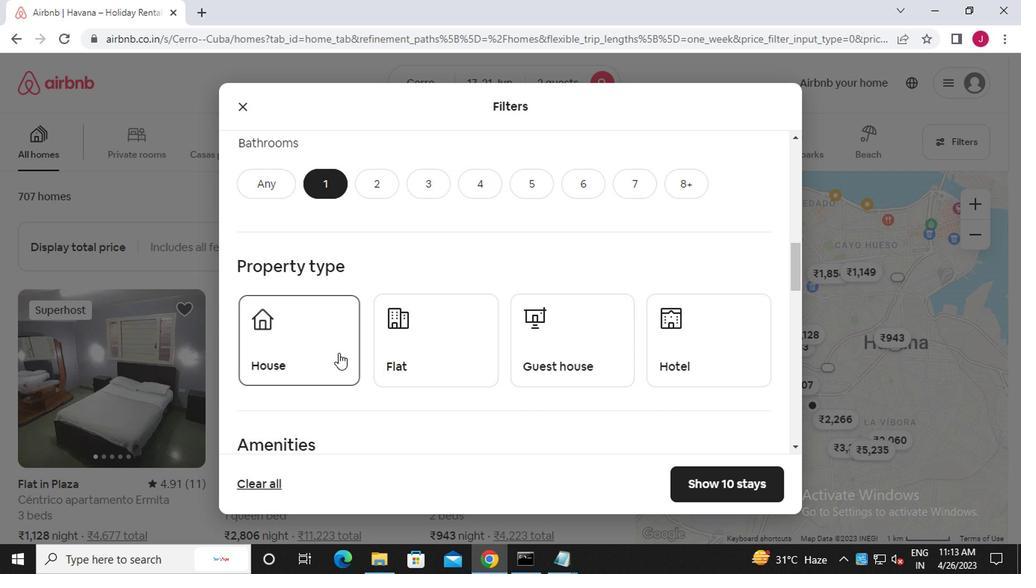 
Action: Mouse moved to (543, 359)
Screenshot: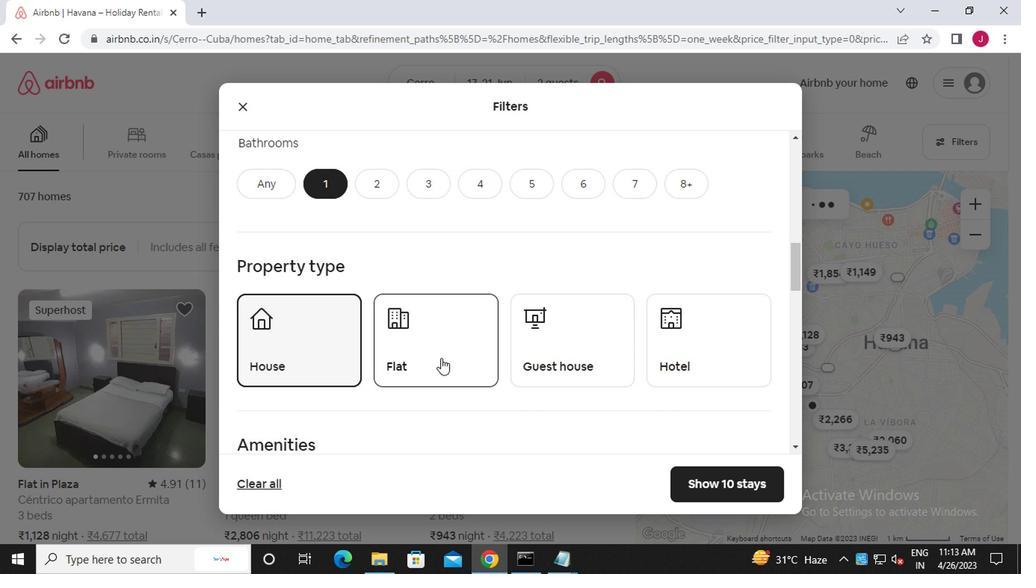 
Action: Mouse pressed left at (543, 359)
Screenshot: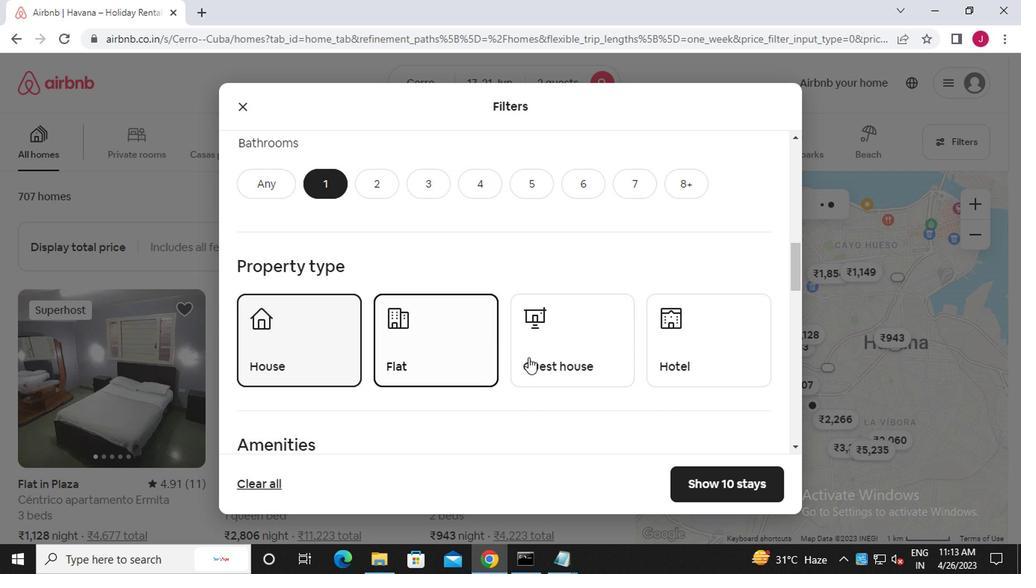 
Action: Mouse scrolled (543, 359) with delta (0, 0)
Screenshot: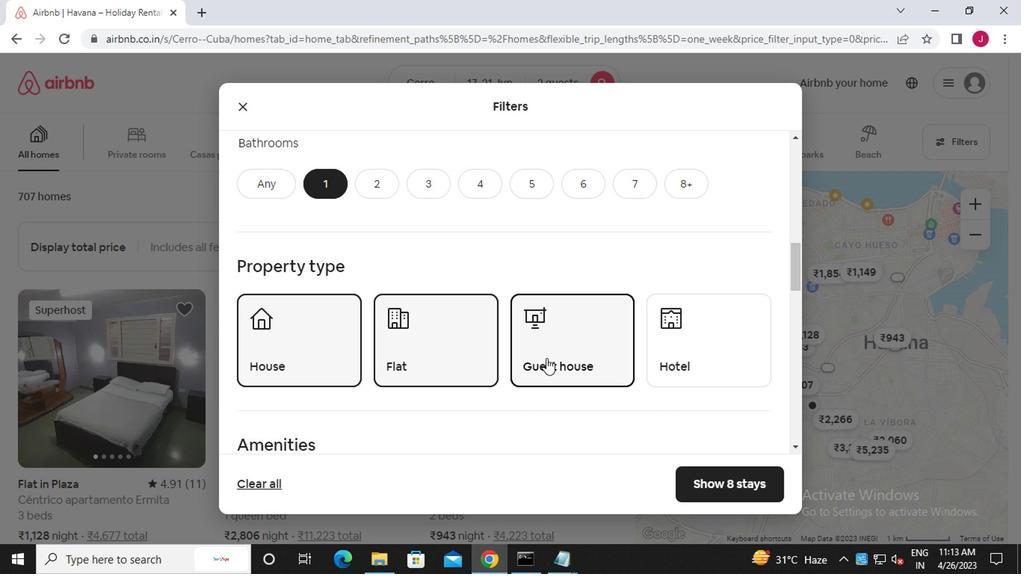 
Action: Mouse scrolled (543, 359) with delta (0, 0)
Screenshot: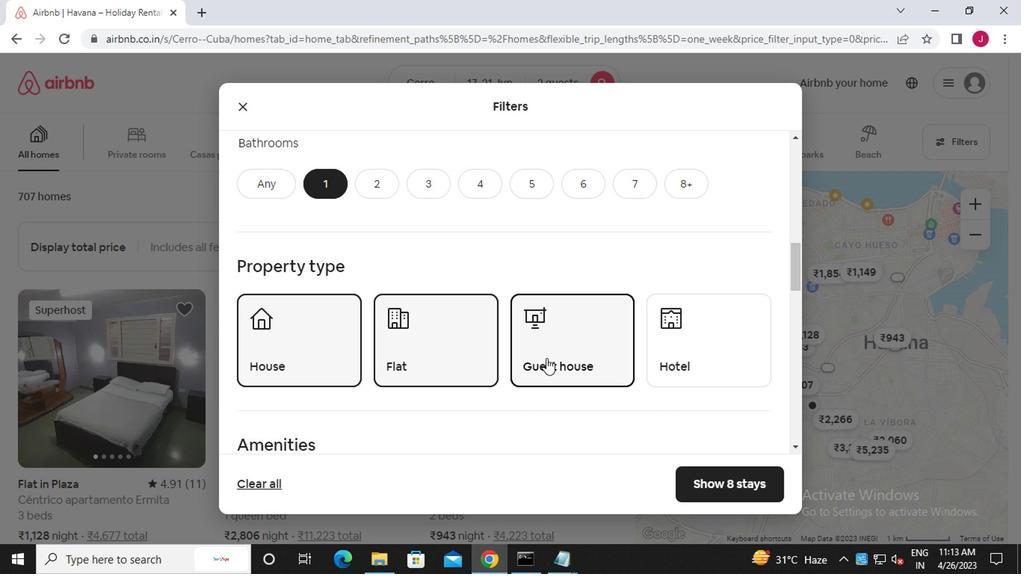 
Action: Mouse scrolled (543, 359) with delta (0, 0)
Screenshot: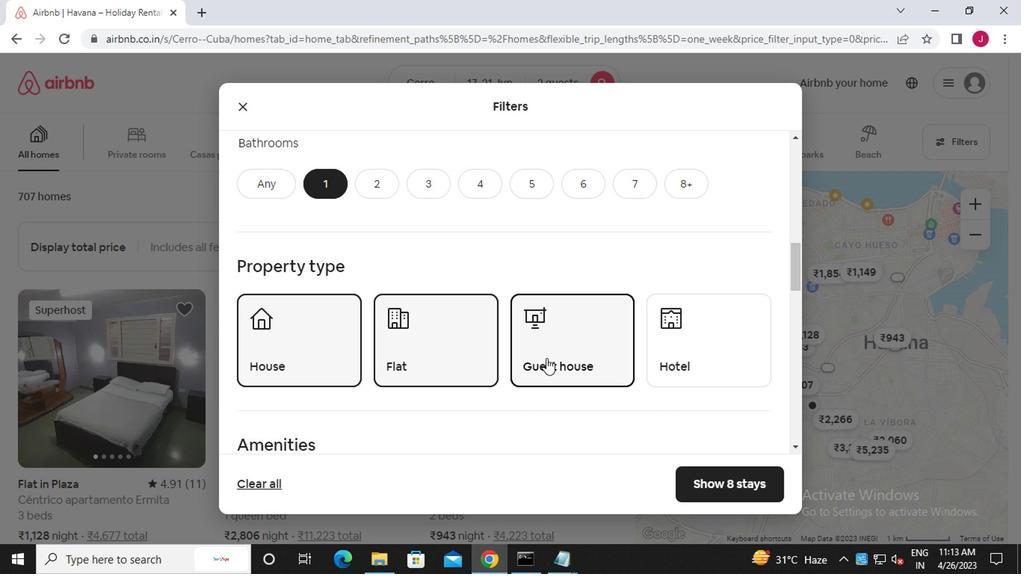 
Action: Mouse scrolled (543, 359) with delta (0, 0)
Screenshot: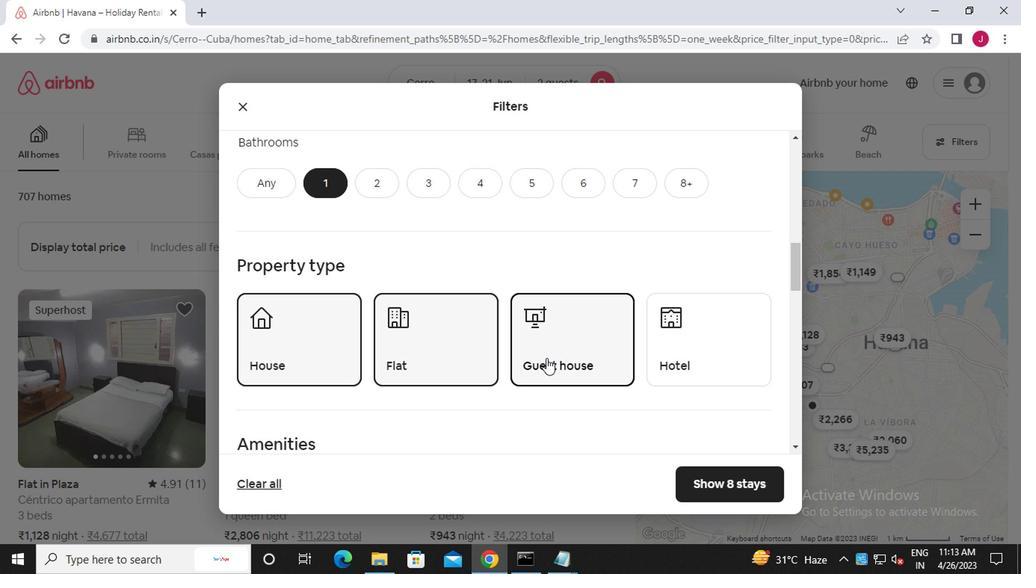 
Action: Mouse moved to (684, 376)
Screenshot: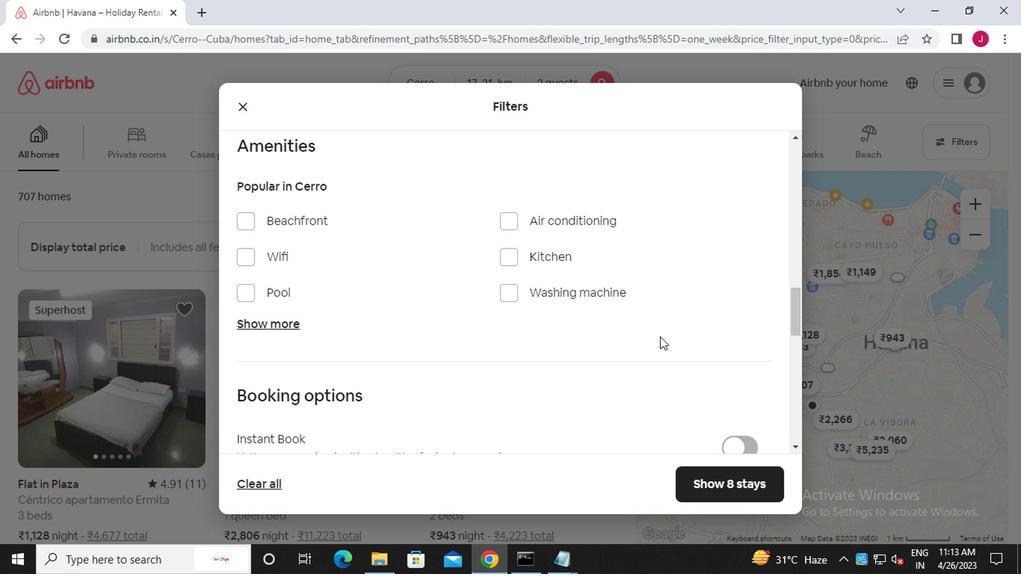 
Action: Mouse scrolled (684, 375) with delta (0, 0)
Screenshot: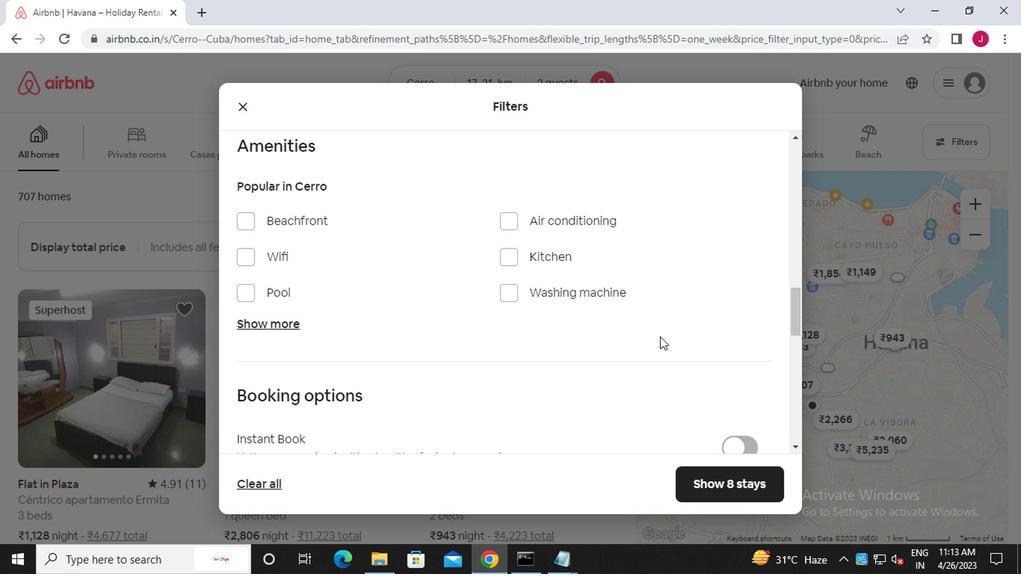 
Action: Mouse scrolled (684, 375) with delta (0, 0)
Screenshot: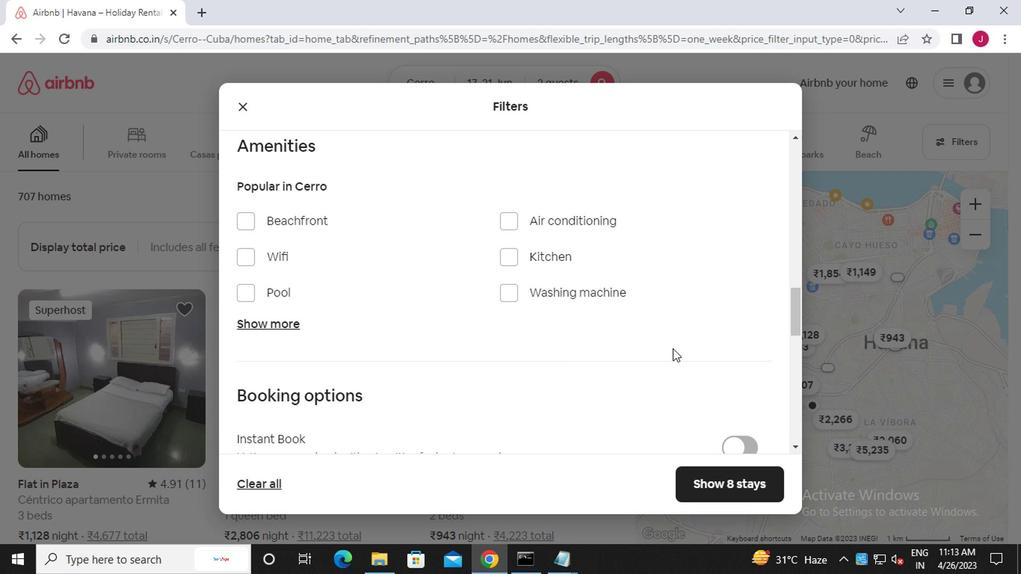 
Action: Mouse moved to (744, 352)
Screenshot: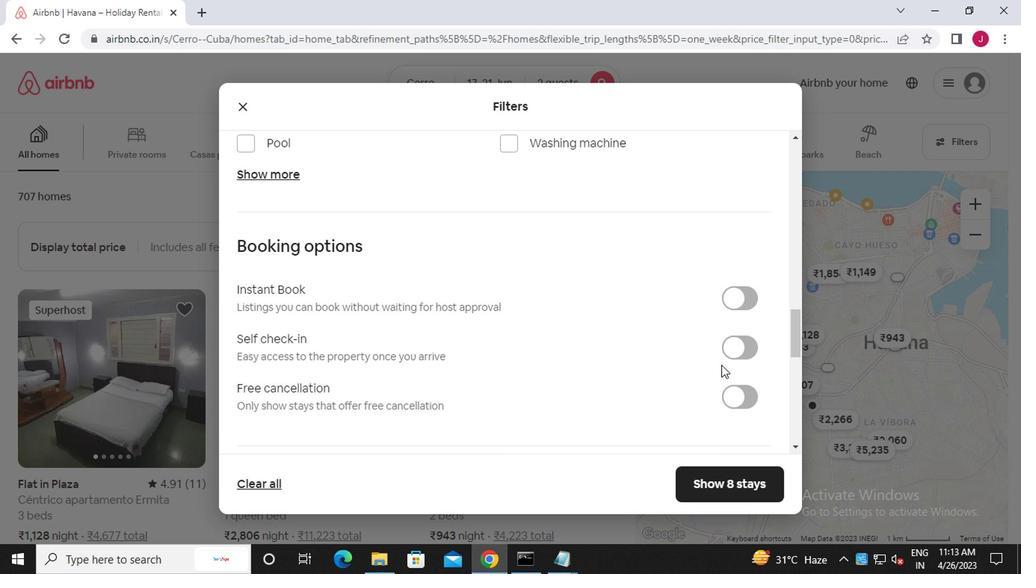 
Action: Mouse pressed left at (744, 352)
Screenshot: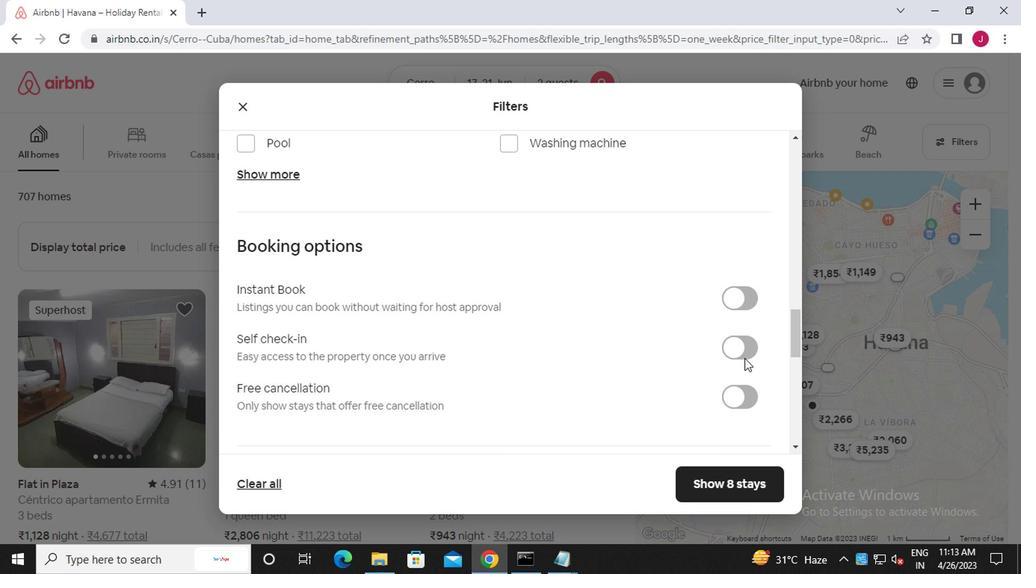 
Action: Mouse moved to (626, 379)
Screenshot: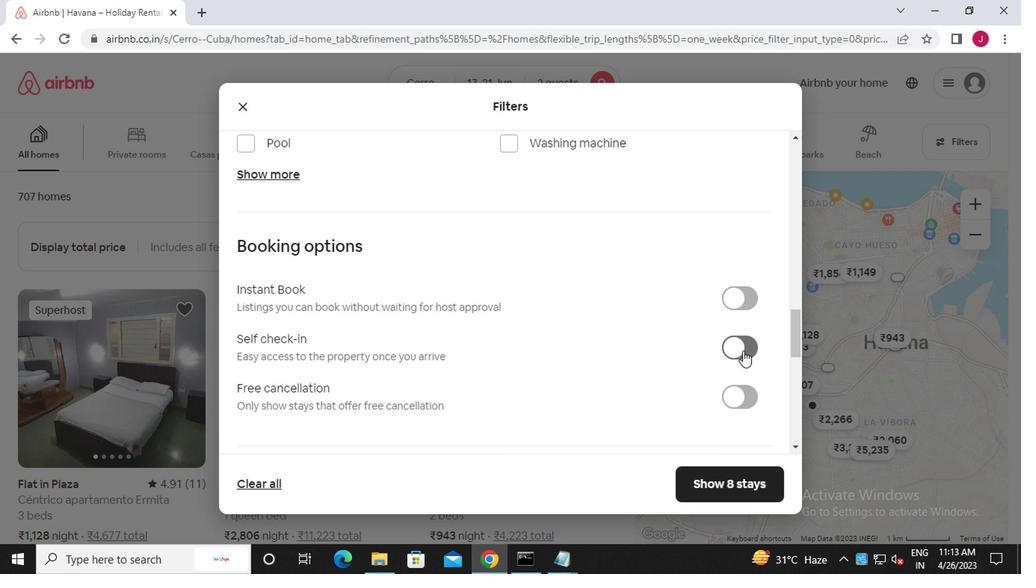 
Action: Mouse scrolled (626, 378) with delta (0, -1)
Screenshot: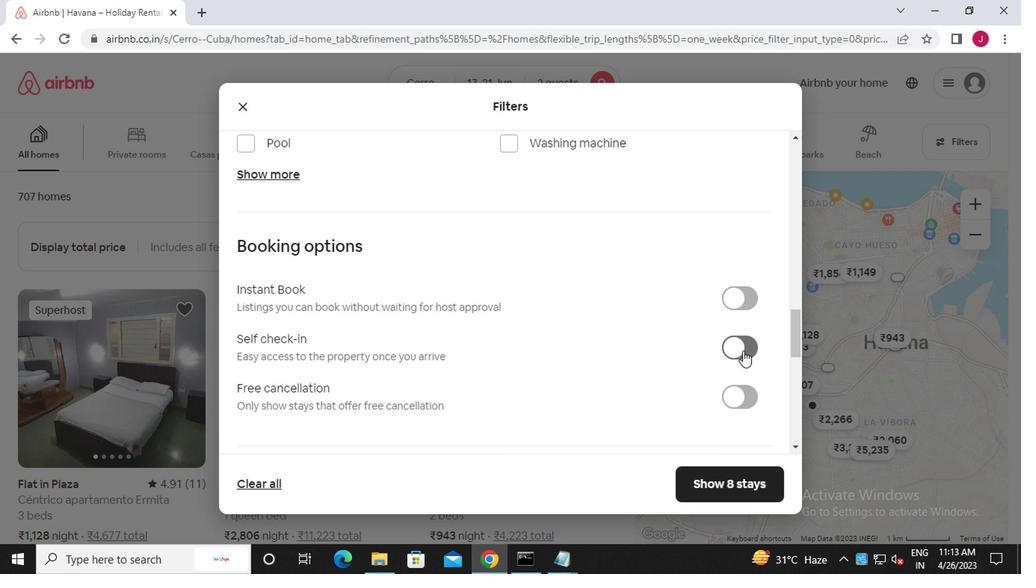 
Action: Mouse scrolled (626, 378) with delta (0, -1)
Screenshot: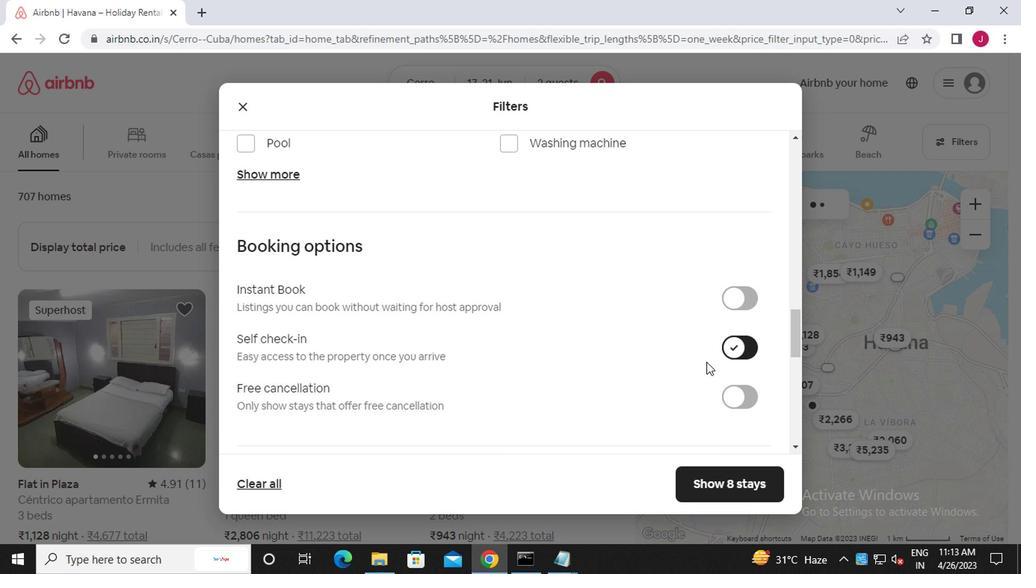 
Action: Mouse scrolled (626, 378) with delta (0, -1)
Screenshot: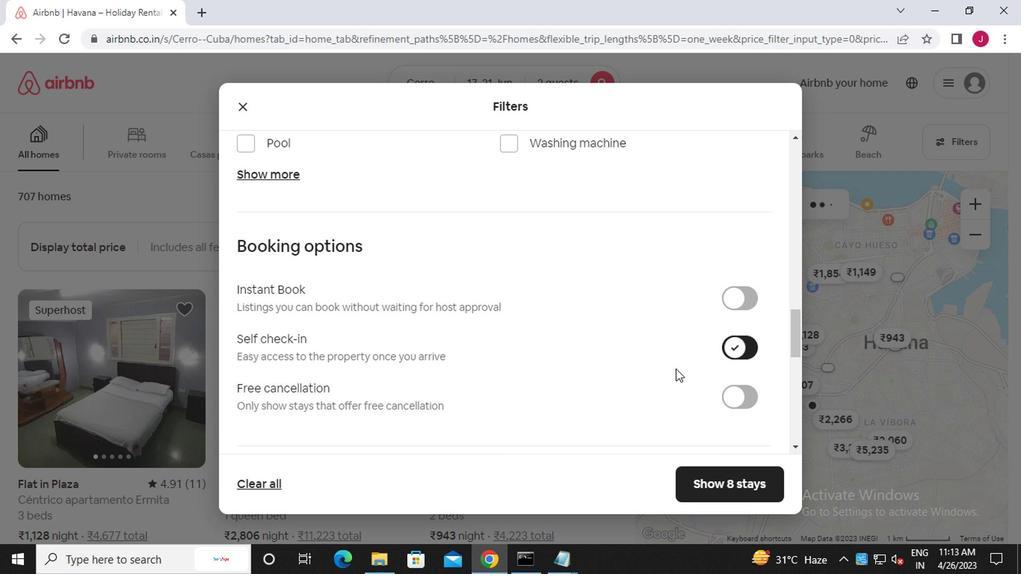 
Action: Mouse scrolled (626, 378) with delta (0, -1)
Screenshot: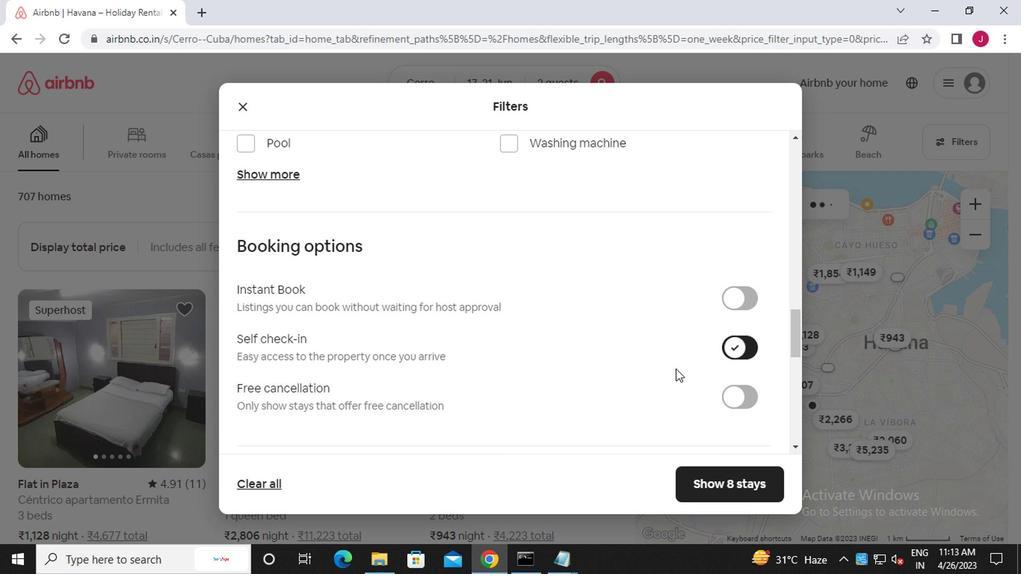 
Action: Mouse scrolled (626, 378) with delta (0, -1)
Screenshot: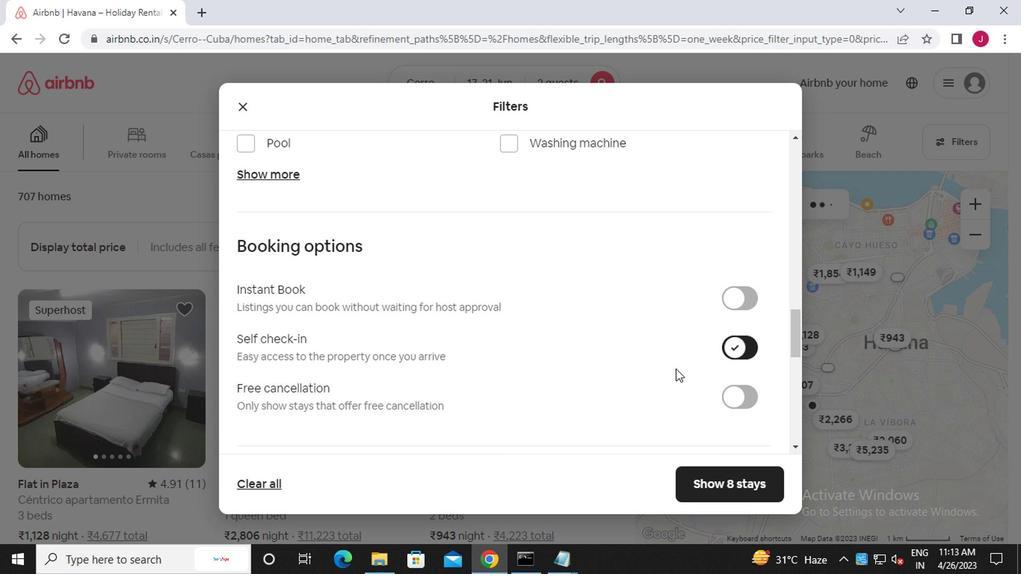 
Action: Mouse scrolled (626, 378) with delta (0, -1)
Screenshot: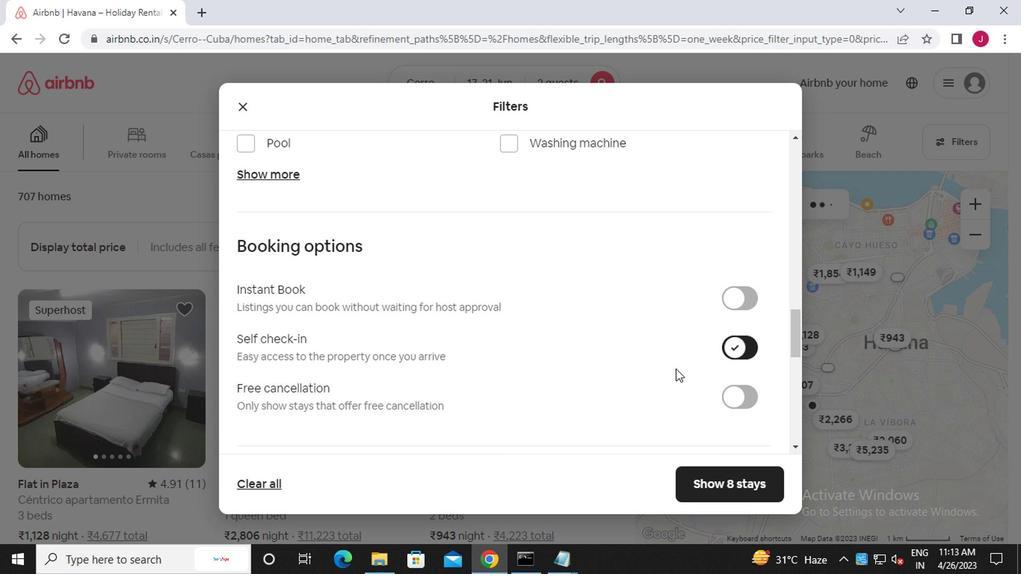 
Action: Mouse scrolled (626, 378) with delta (0, -1)
Screenshot: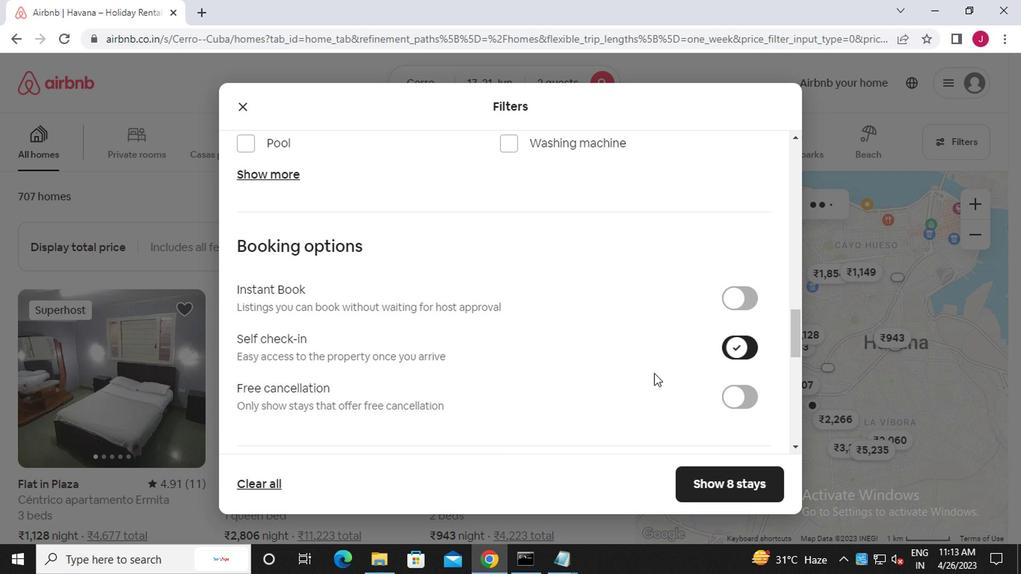 
Action: Mouse scrolled (626, 378) with delta (0, -1)
Screenshot: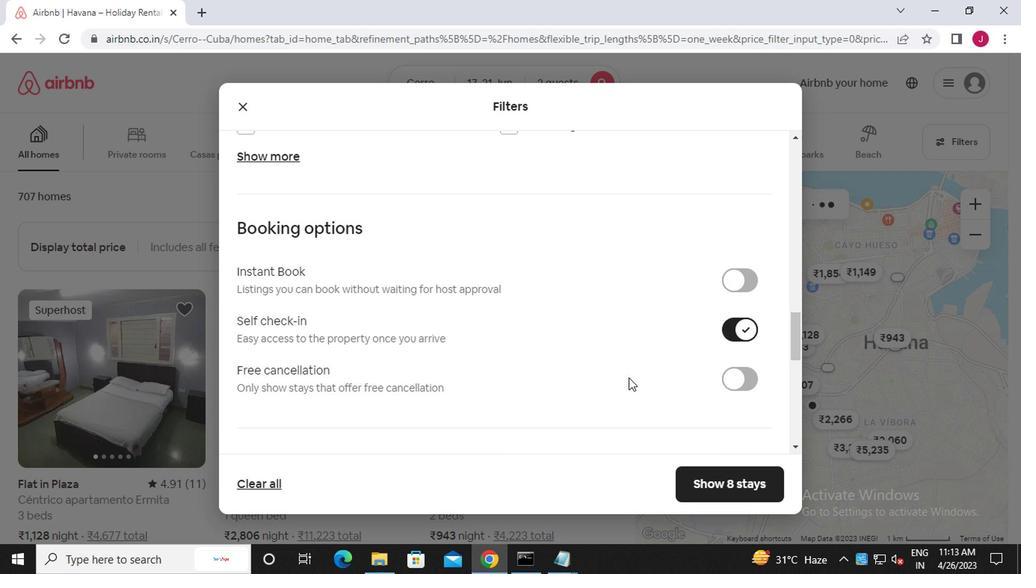 
Action: Mouse pressed middle at (626, 379)
Screenshot: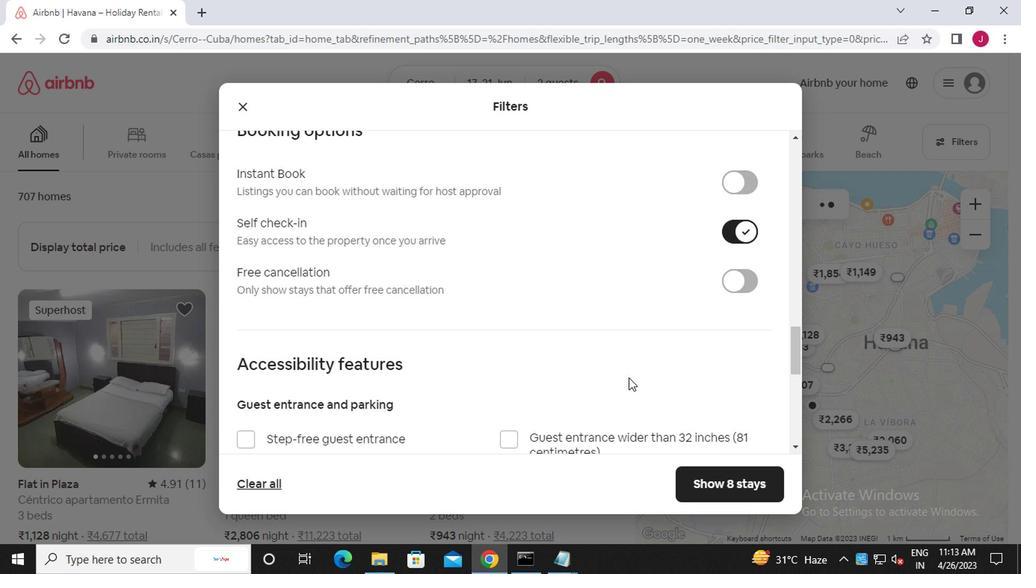 
Action: Mouse scrolled (626, 378) with delta (0, -1)
Screenshot: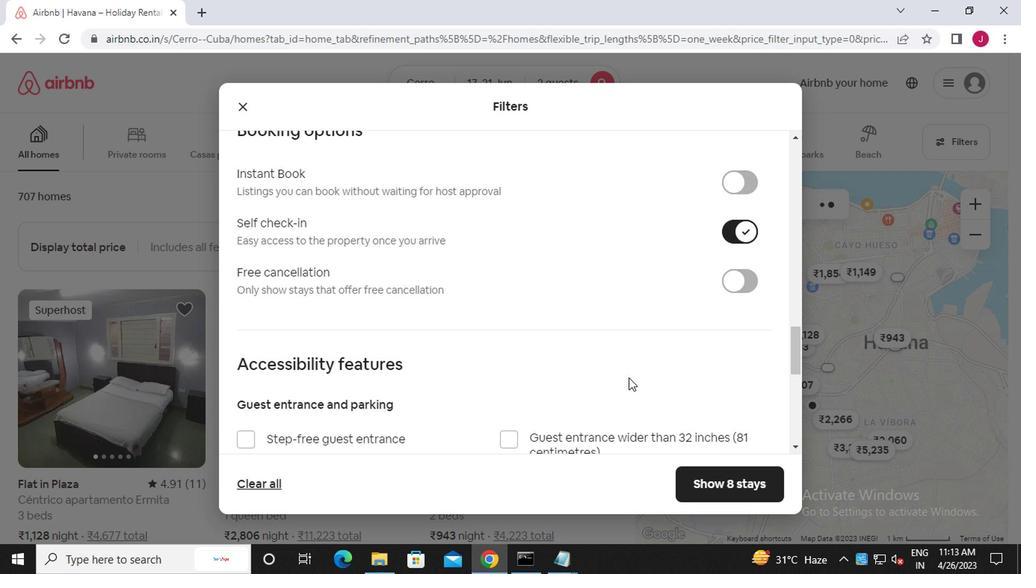 
Action: Mouse scrolled (626, 378) with delta (0, -1)
Screenshot: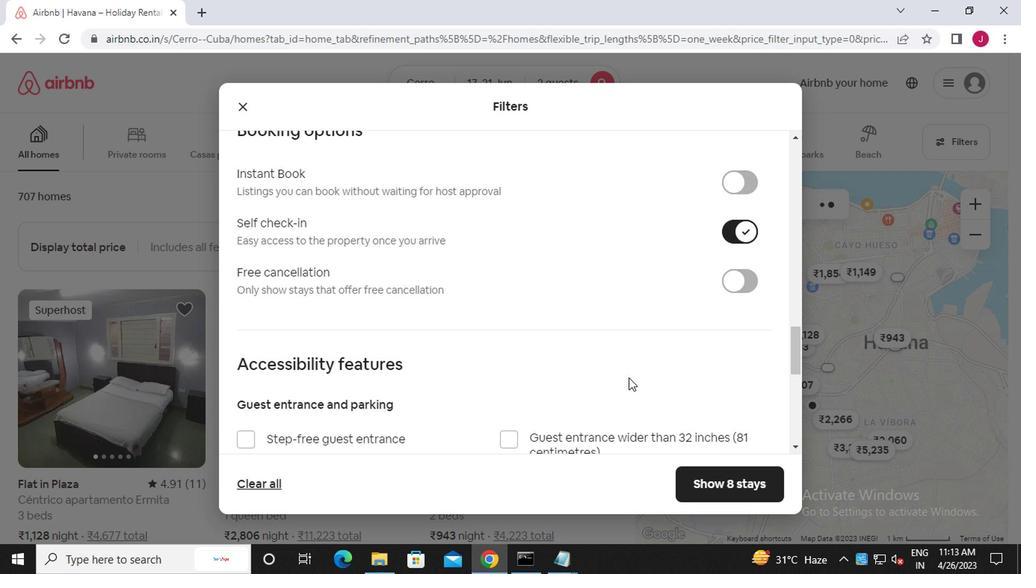 
Action: Mouse scrolled (626, 378) with delta (0, -1)
Screenshot: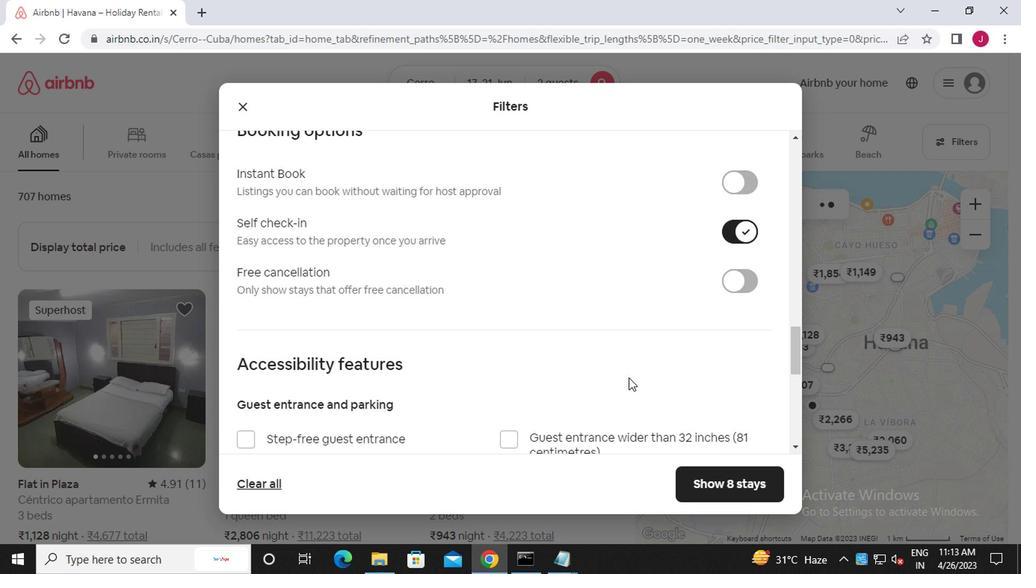 
Action: Mouse scrolled (626, 378) with delta (0, -1)
Screenshot: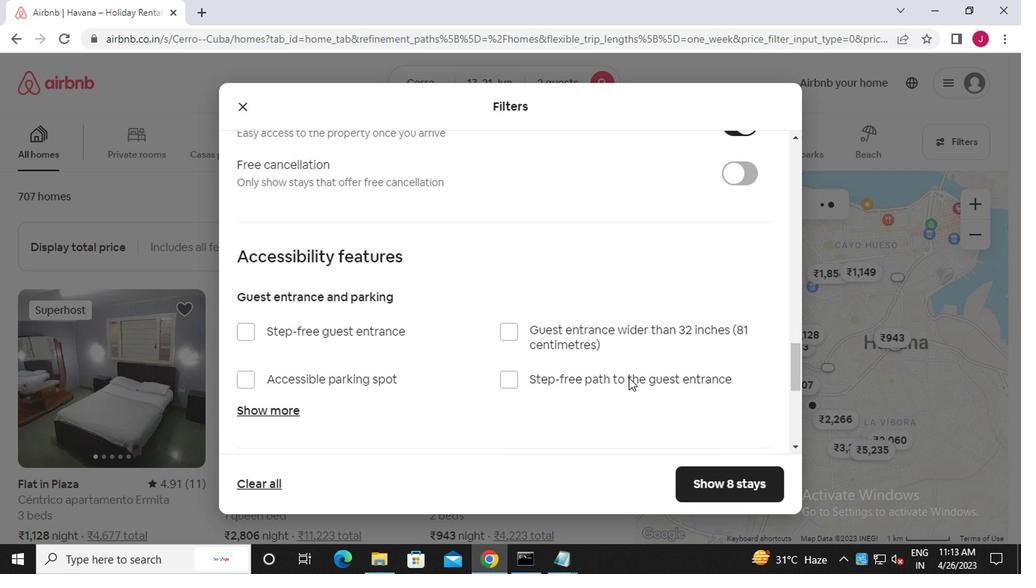 
Action: Mouse scrolled (626, 378) with delta (0, -1)
Screenshot: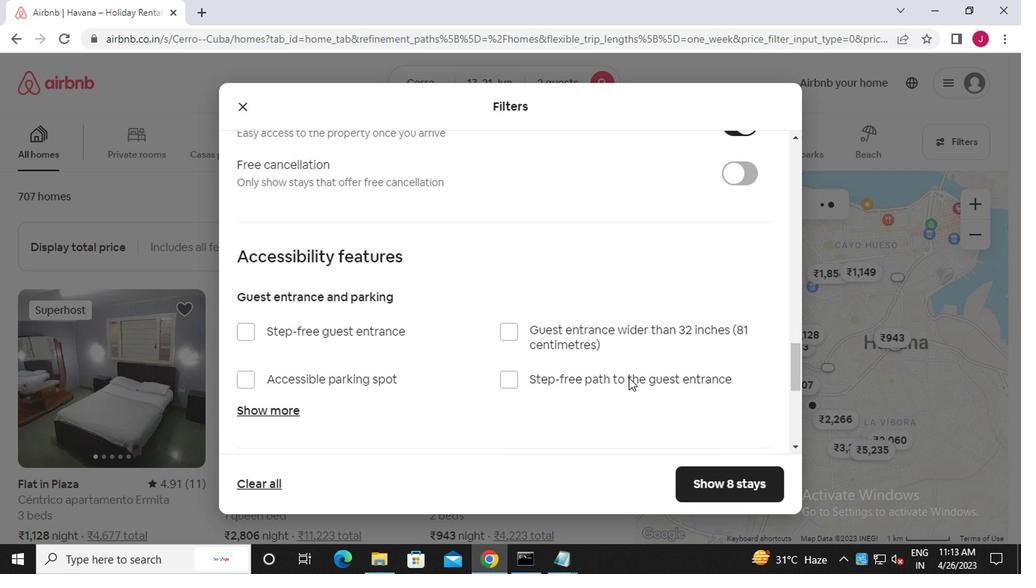 
Action: Mouse scrolled (626, 378) with delta (0, -1)
Screenshot: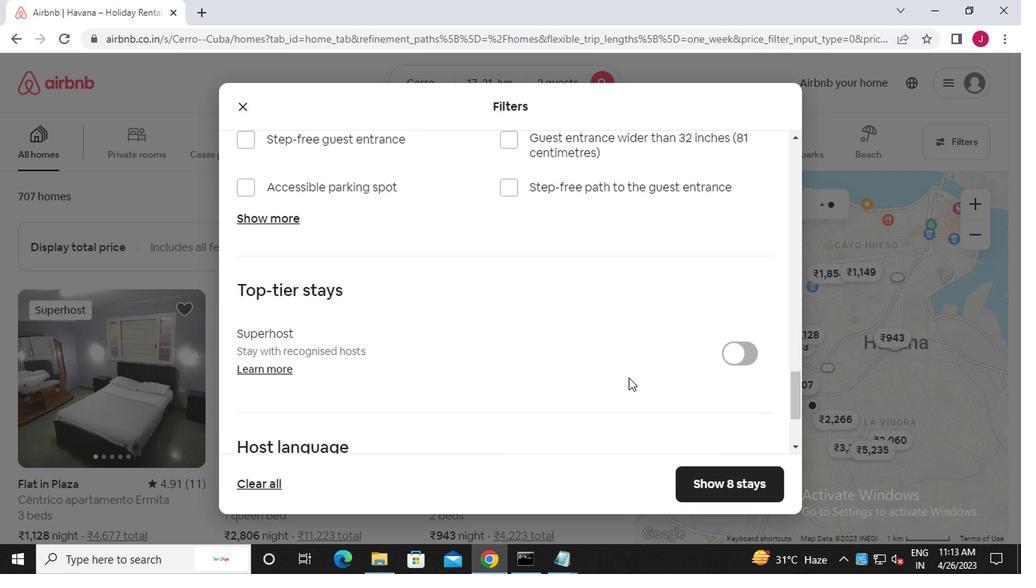 
Action: Mouse scrolled (626, 378) with delta (0, -1)
Screenshot: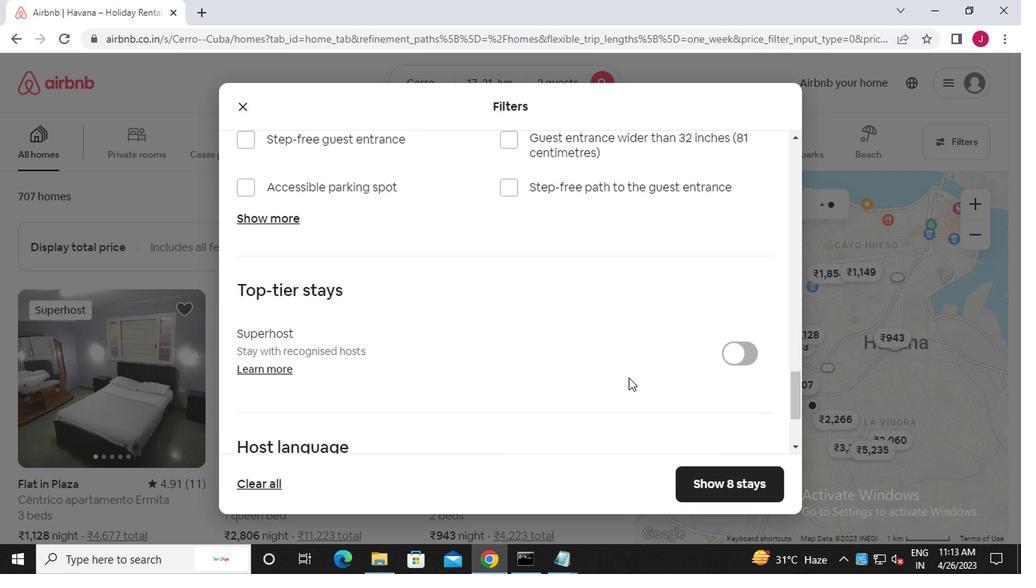 
Action: Mouse moved to (701, 487)
Screenshot: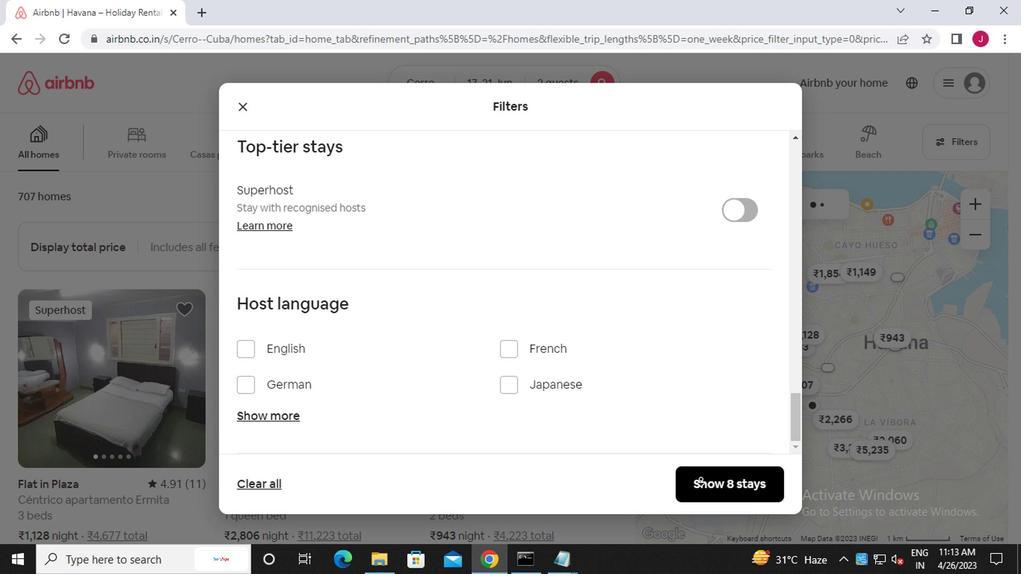 
Action: Mouse pressed left at (701, 487)
Screenshot: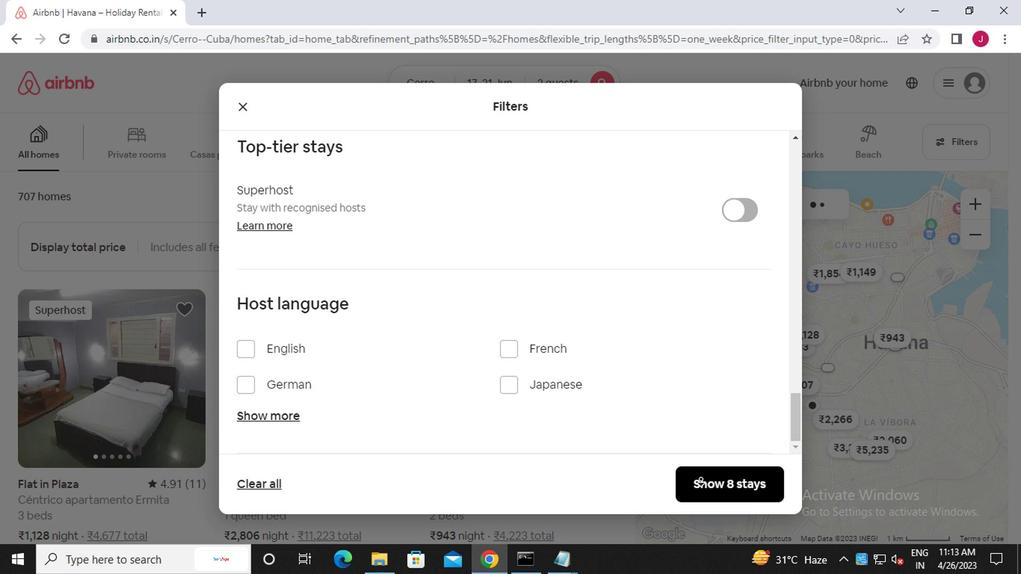 
Action: Mouse moved to (714, 492)
Screenshot: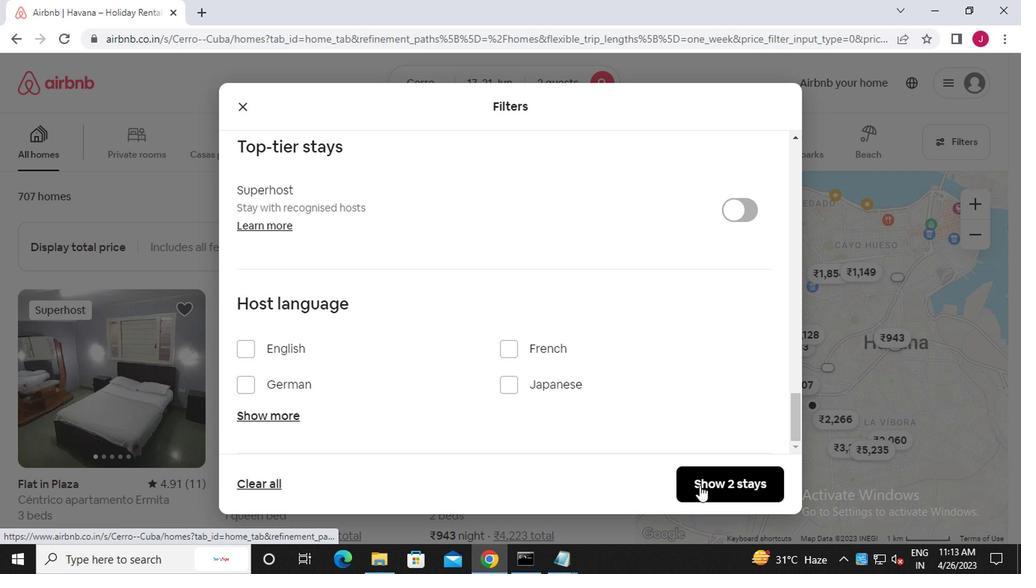 
Action: Mouse pressed left at (714, 492)
Screenshot: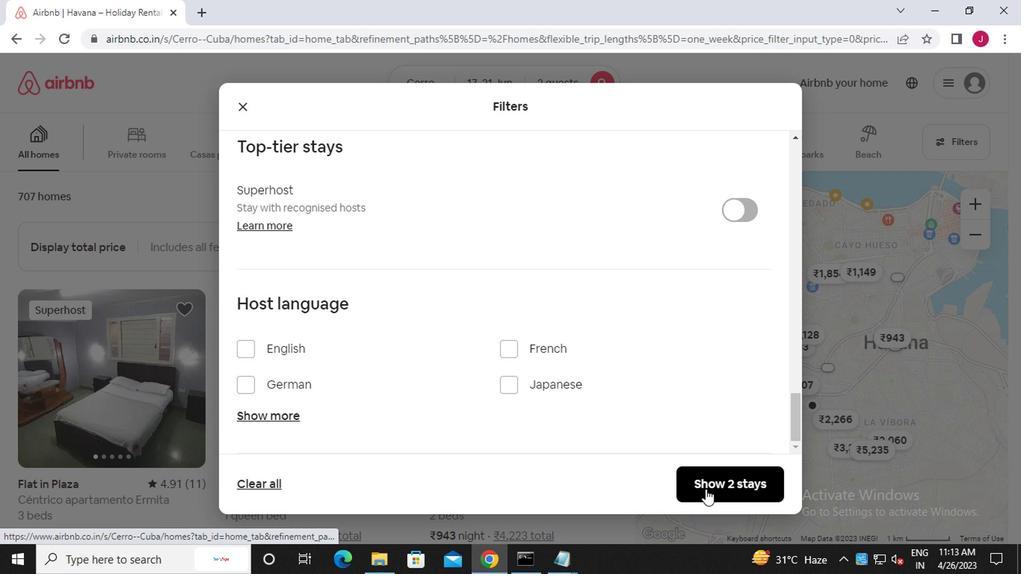 
Action: Mouse moved to (710, 488)
Screenshot: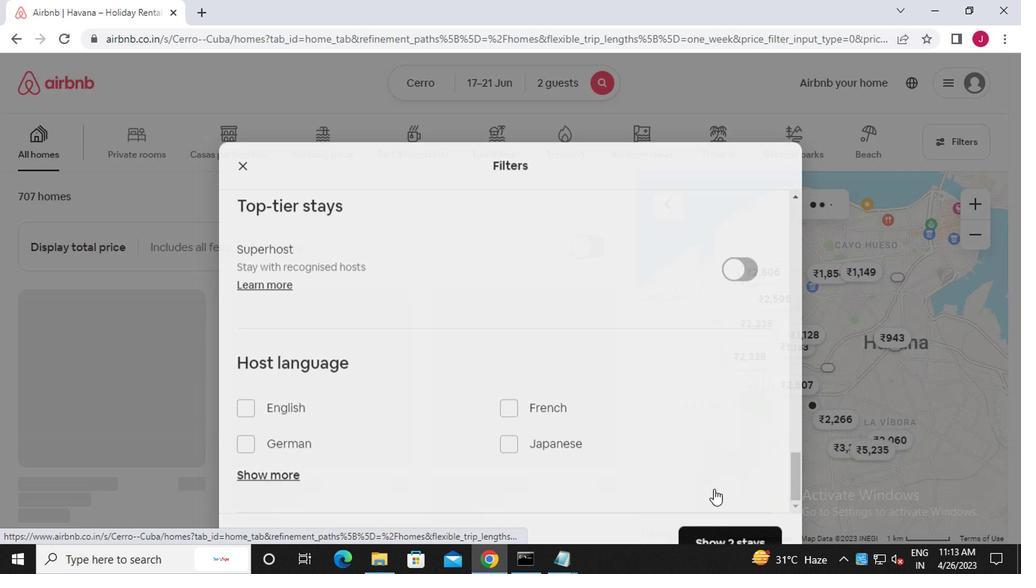
